 Task: Create a due date automation when advanced on, 2 days after a card is due add content with a description ending with resume at 11:00 AM.
Action: Mouse moved to (1295, 89)
Screenshot: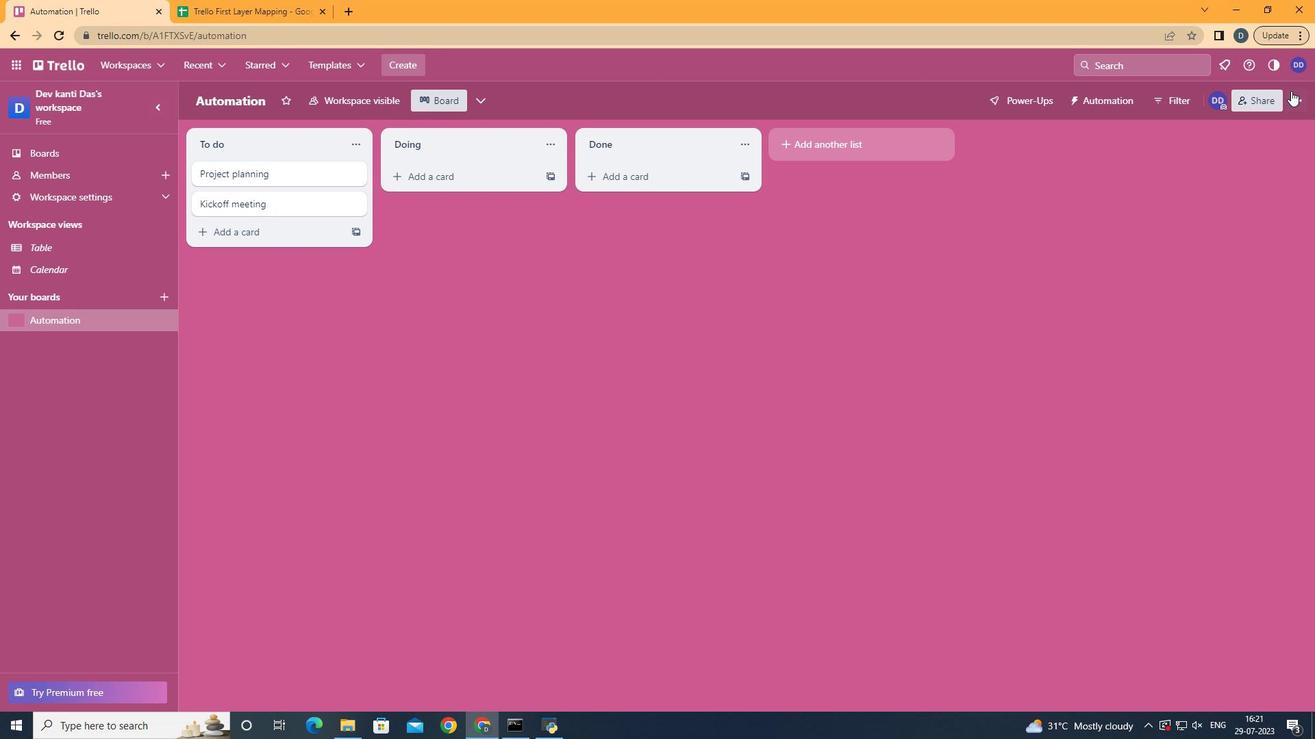 
Action: Mouse pressed left at (1295, 89)
Screenshot: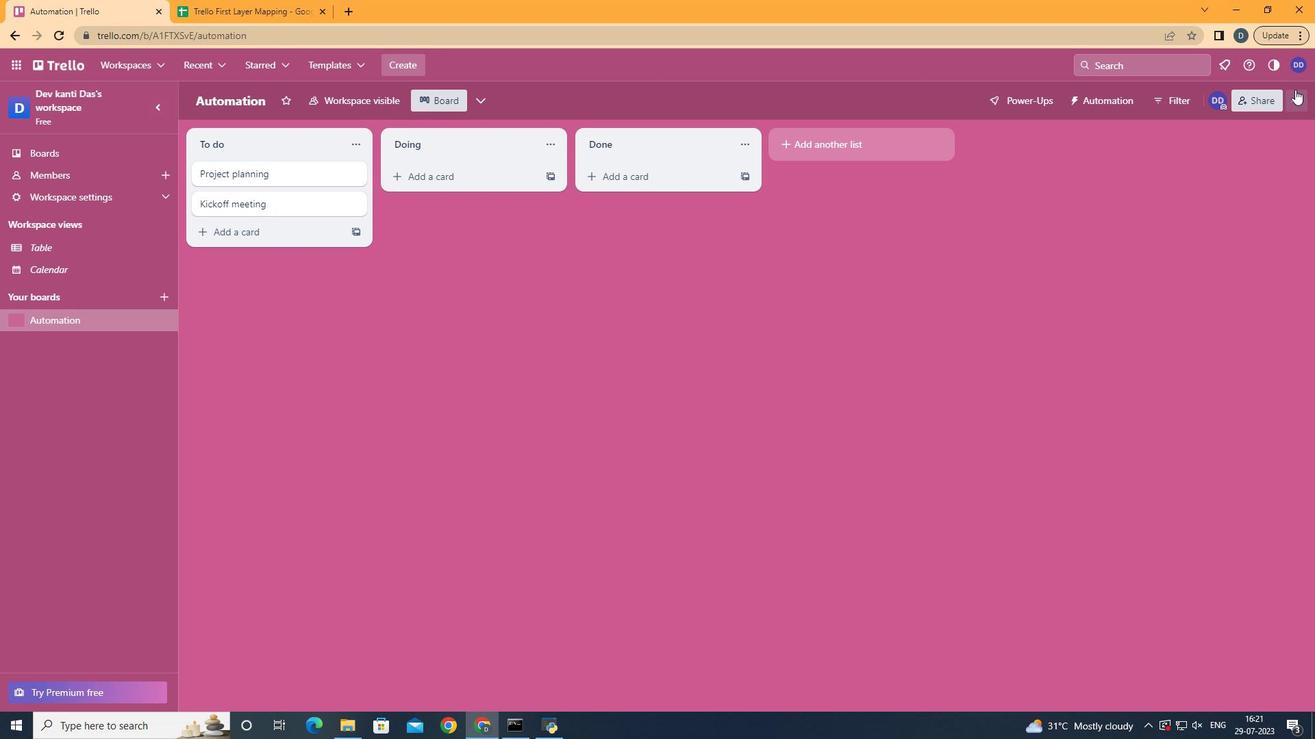 
Action: Mouse moved to (1239, 269)
Screenshot: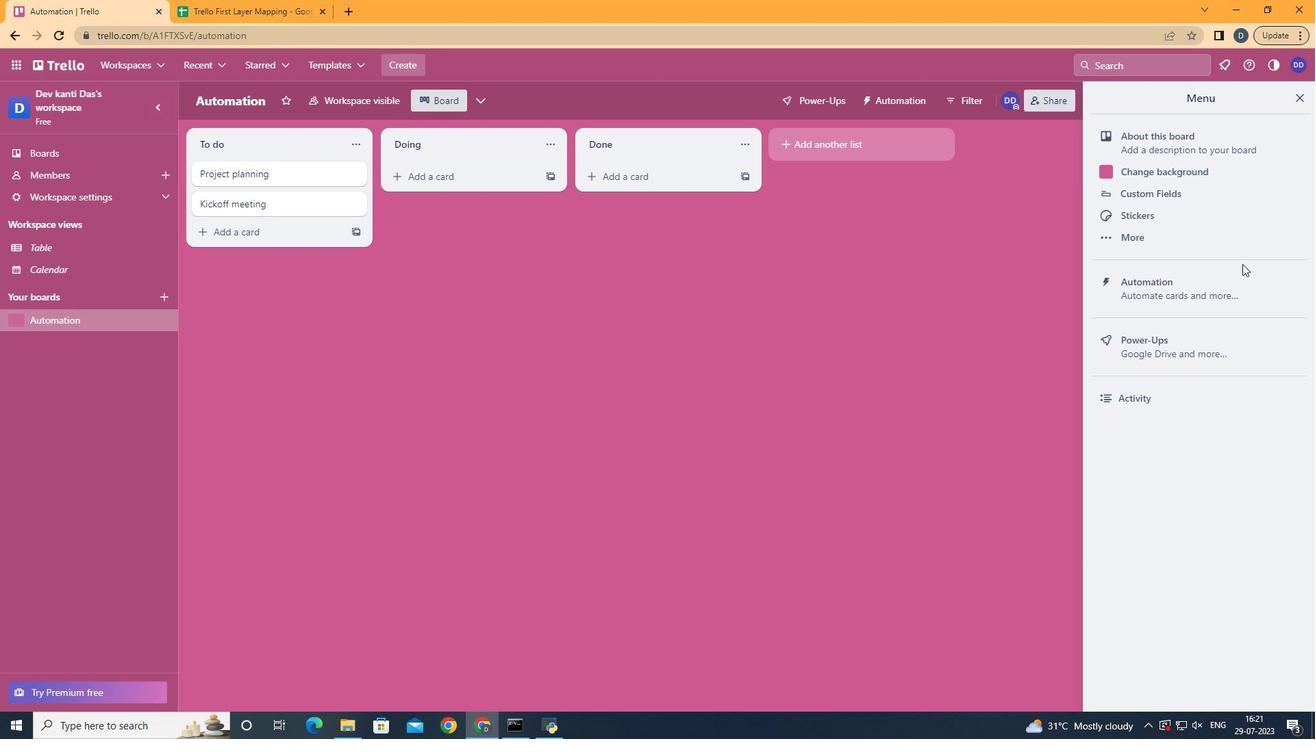 
Action: Mouse pressed left at (1239, 269)
Screenshot: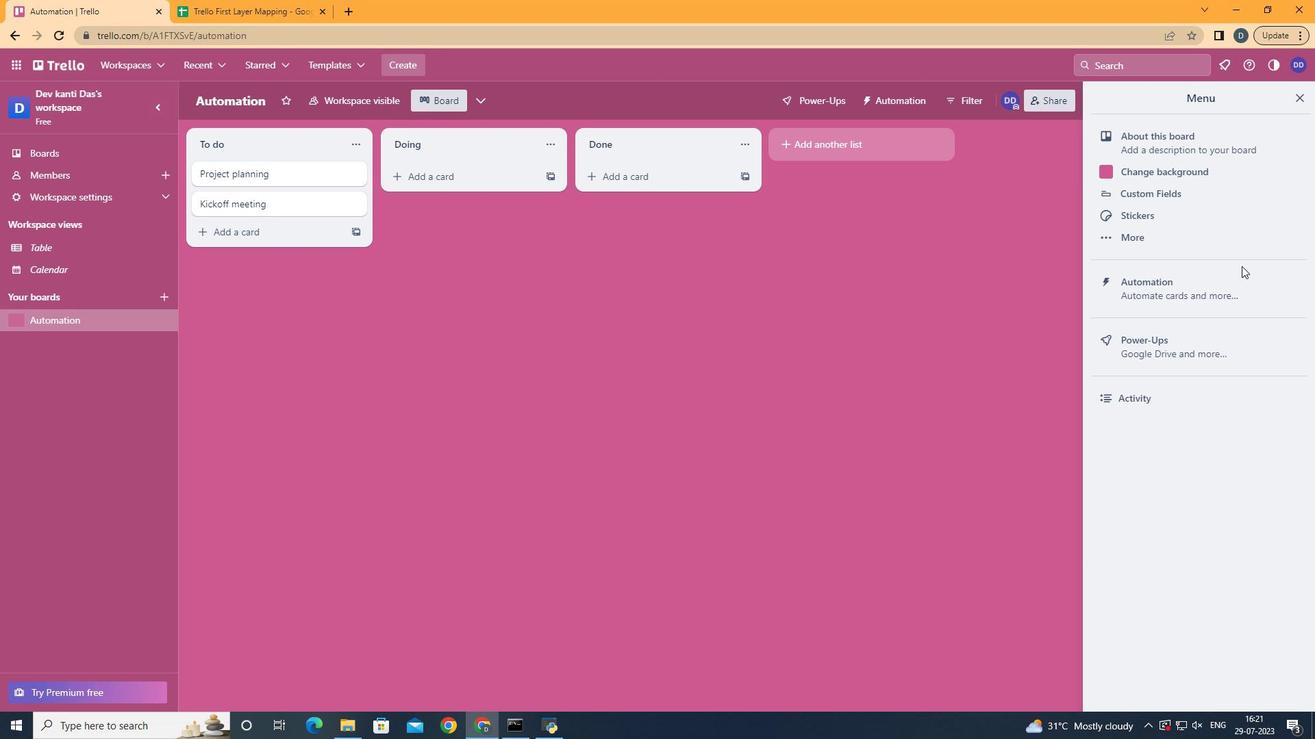 
Action: Mouse moved to (1236, 273)
Screenshot: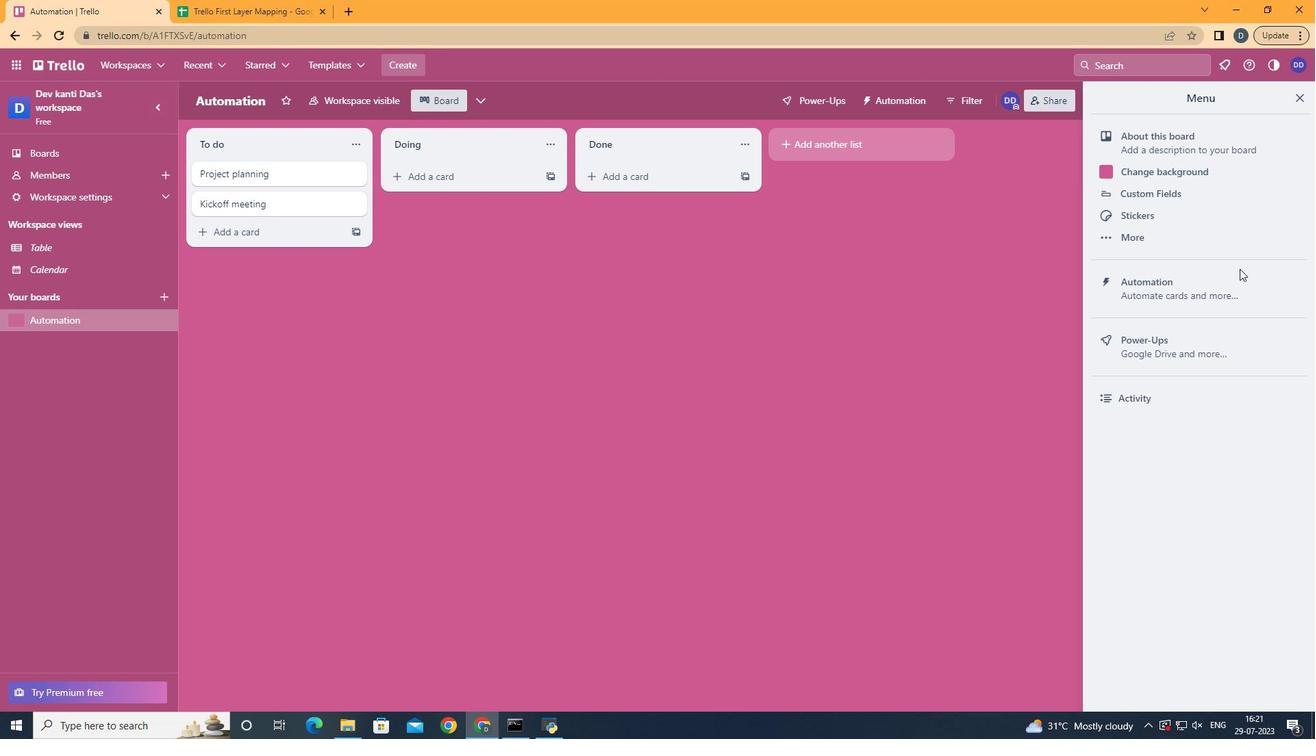 
Action: Mouse pressed left at (1236, 273)
Screenshot: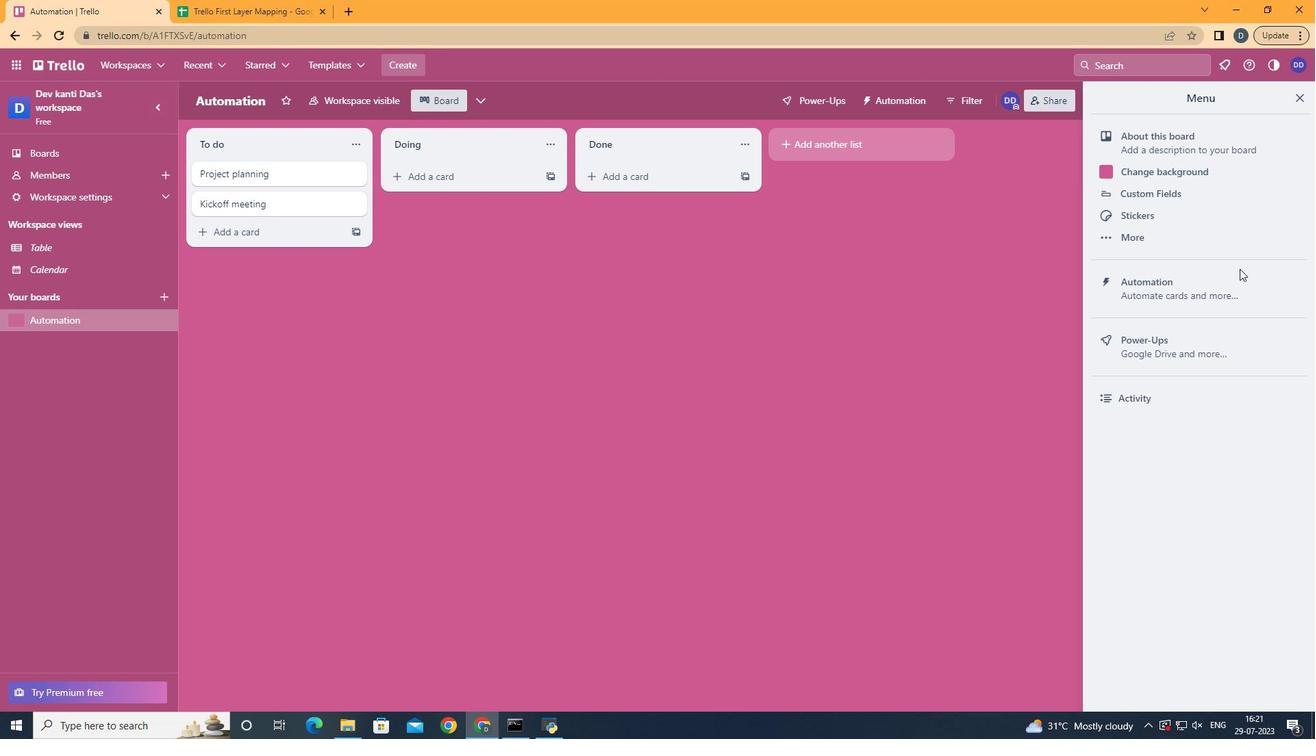 
Action: Mouse moved to (261, 271)
Screenshot: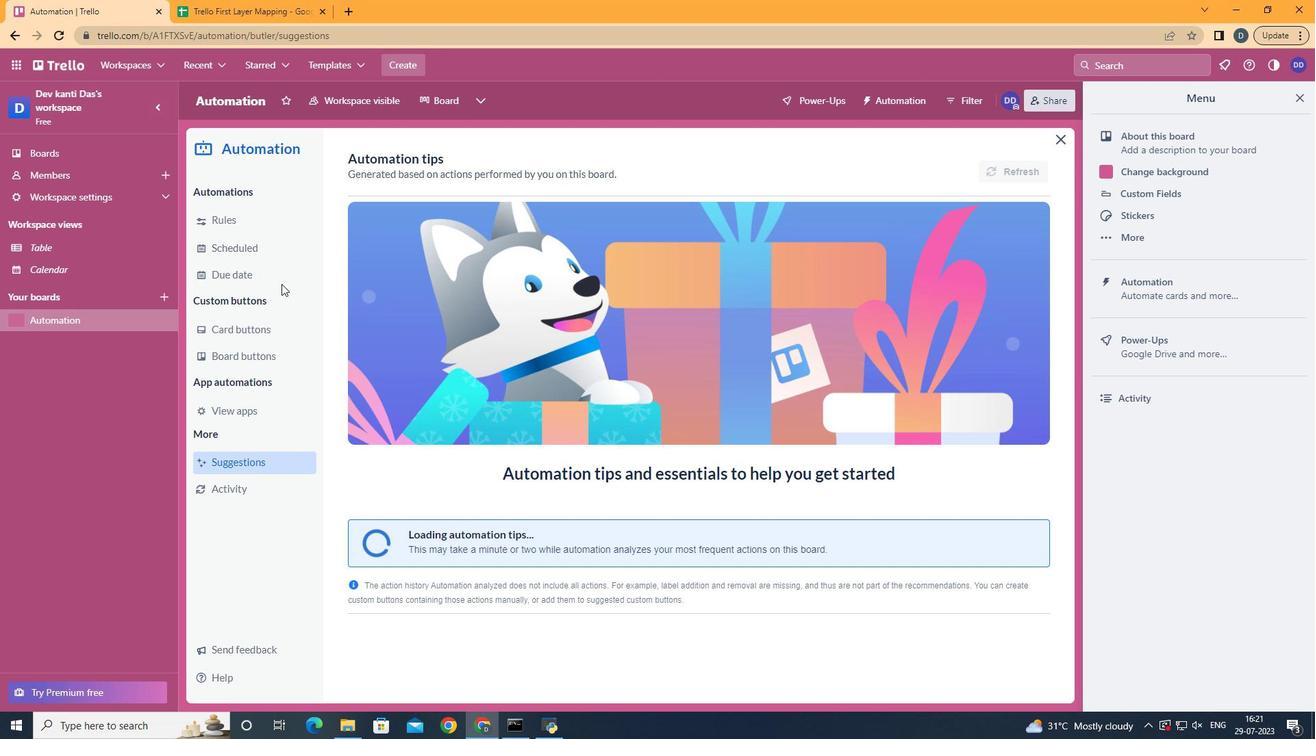 
Action: Mouse pressed left at (261, 271)
Screenshot: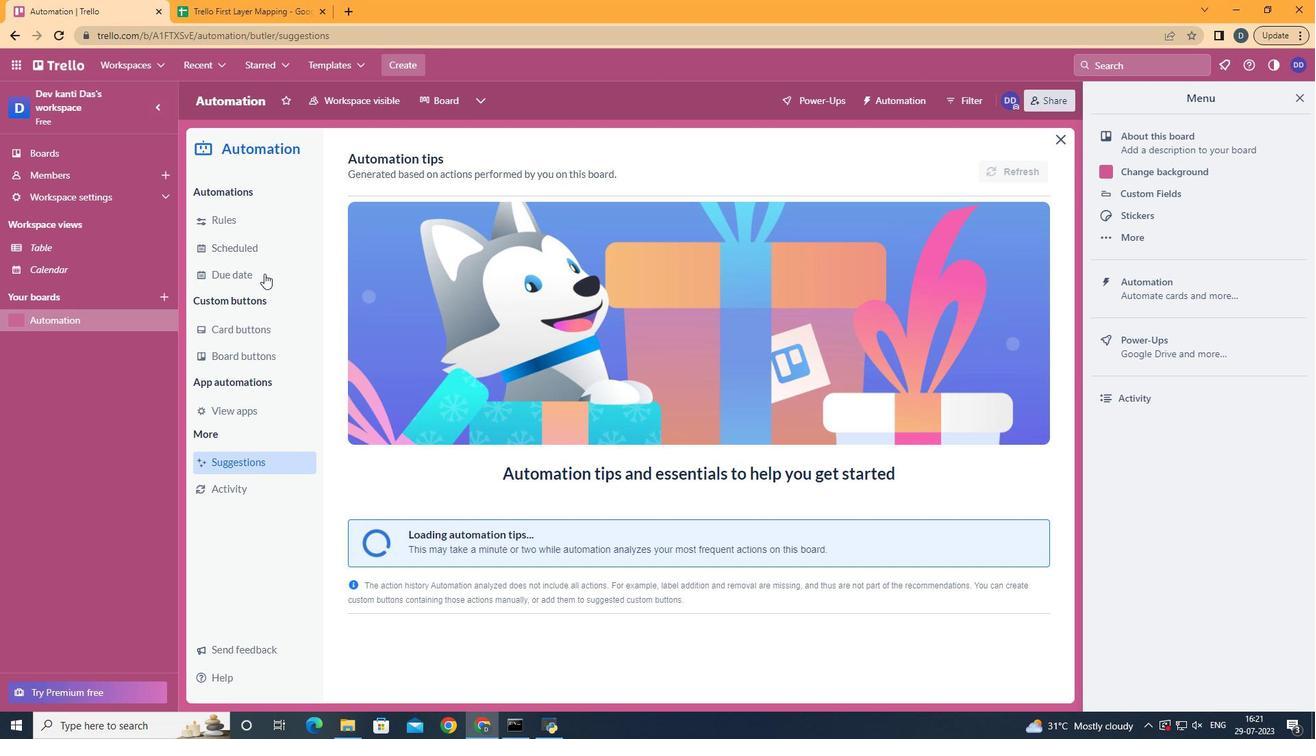 
Action: Mouse moved to (947, 163)
Screenshot: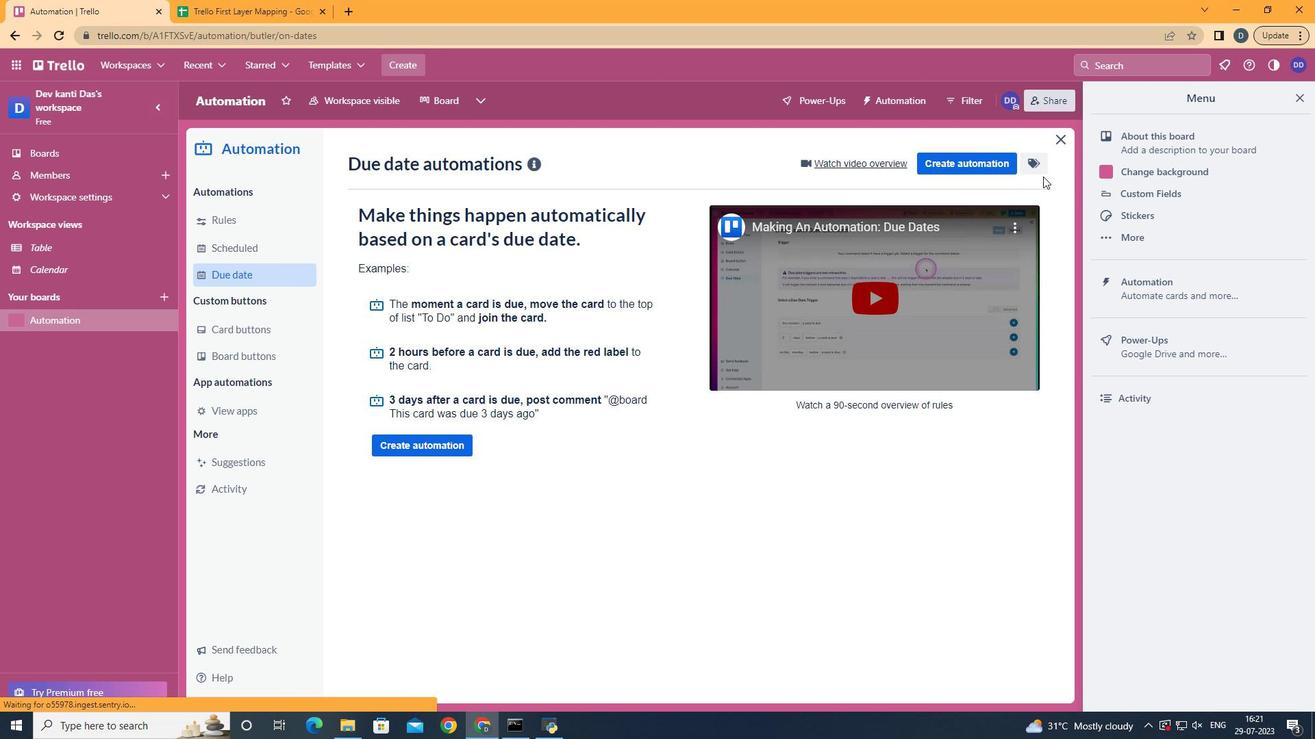 
Action: Mouse pressed left at (947, 163)
Screenshot: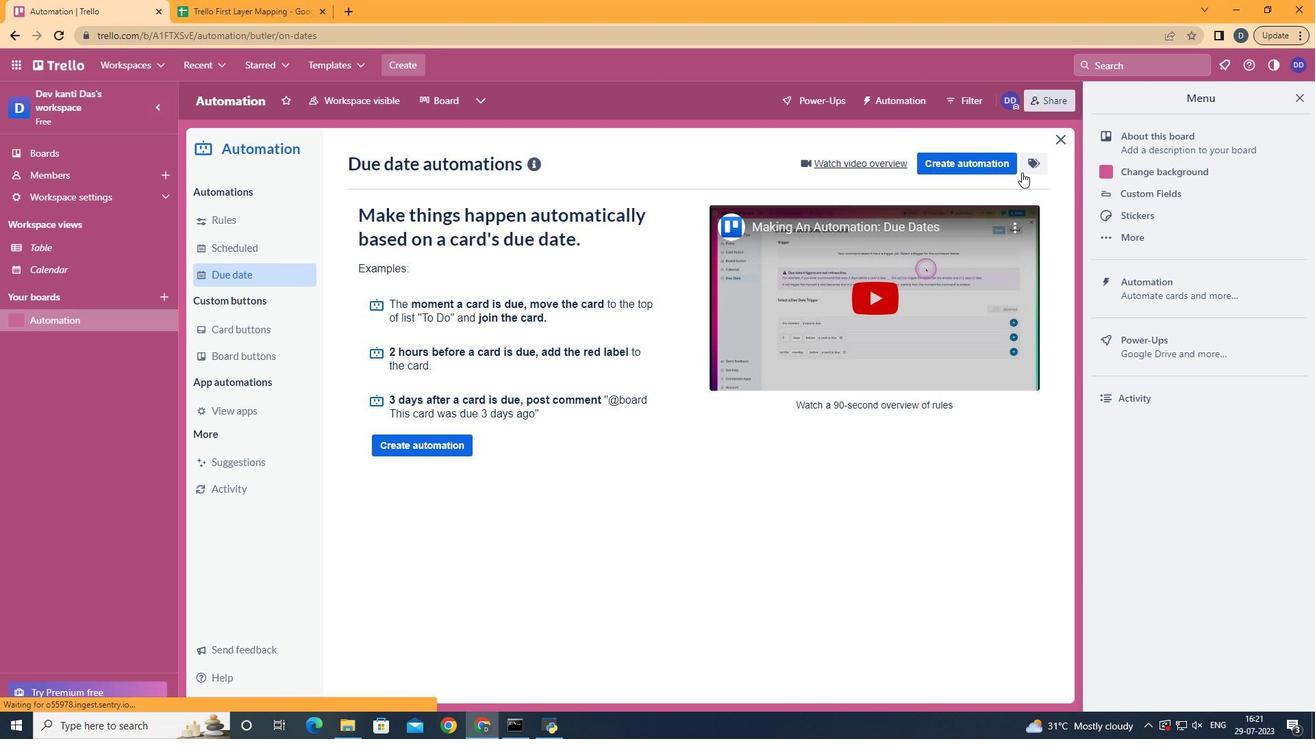 
Action: Mouse moved to (617, 297)
Screenshot: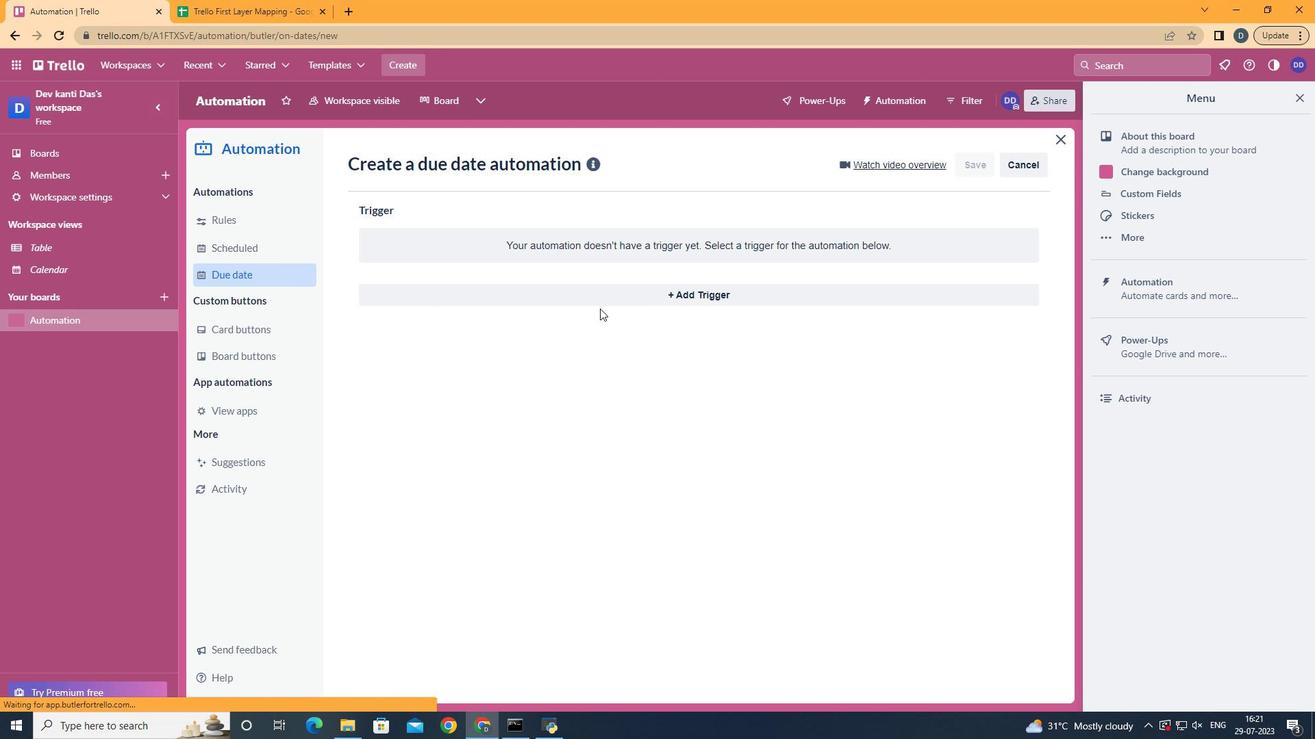 
Action: Mouse pressed left at (617, 297)
Screenshot: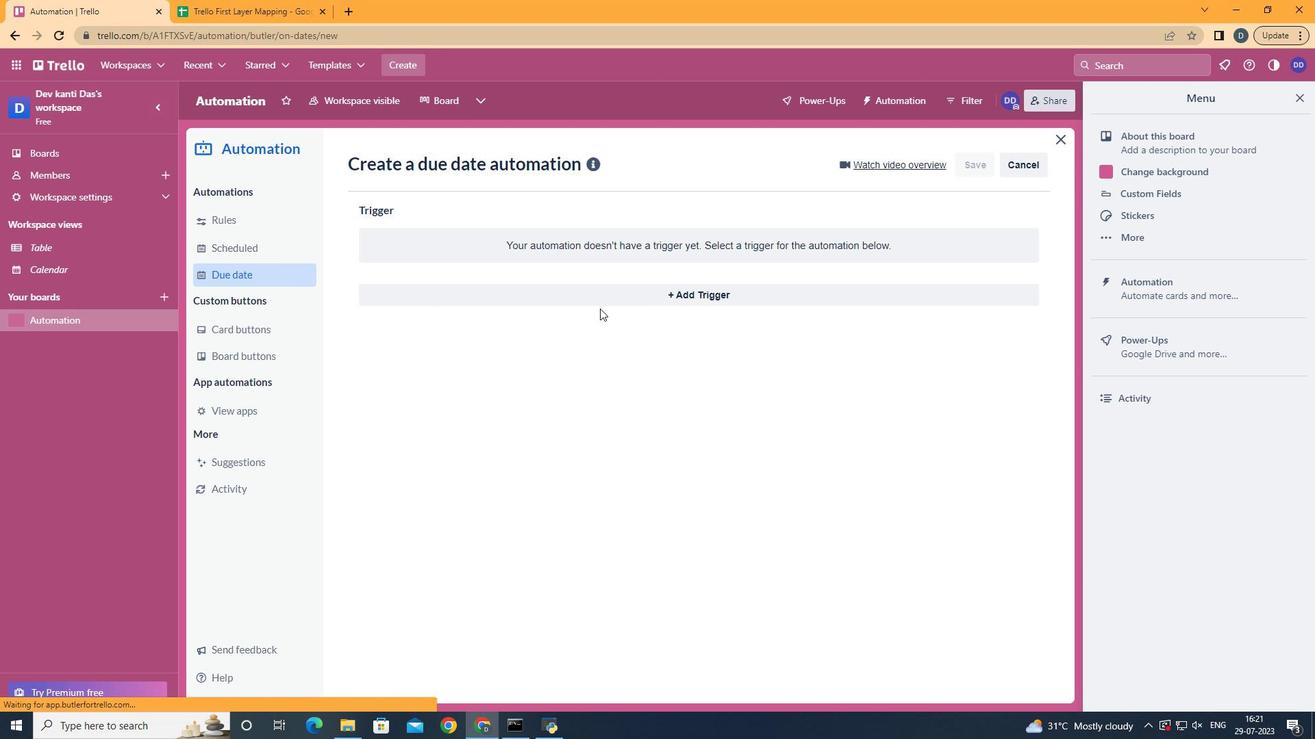 
Action: Mouse moved to (482, 552)
Screenshot: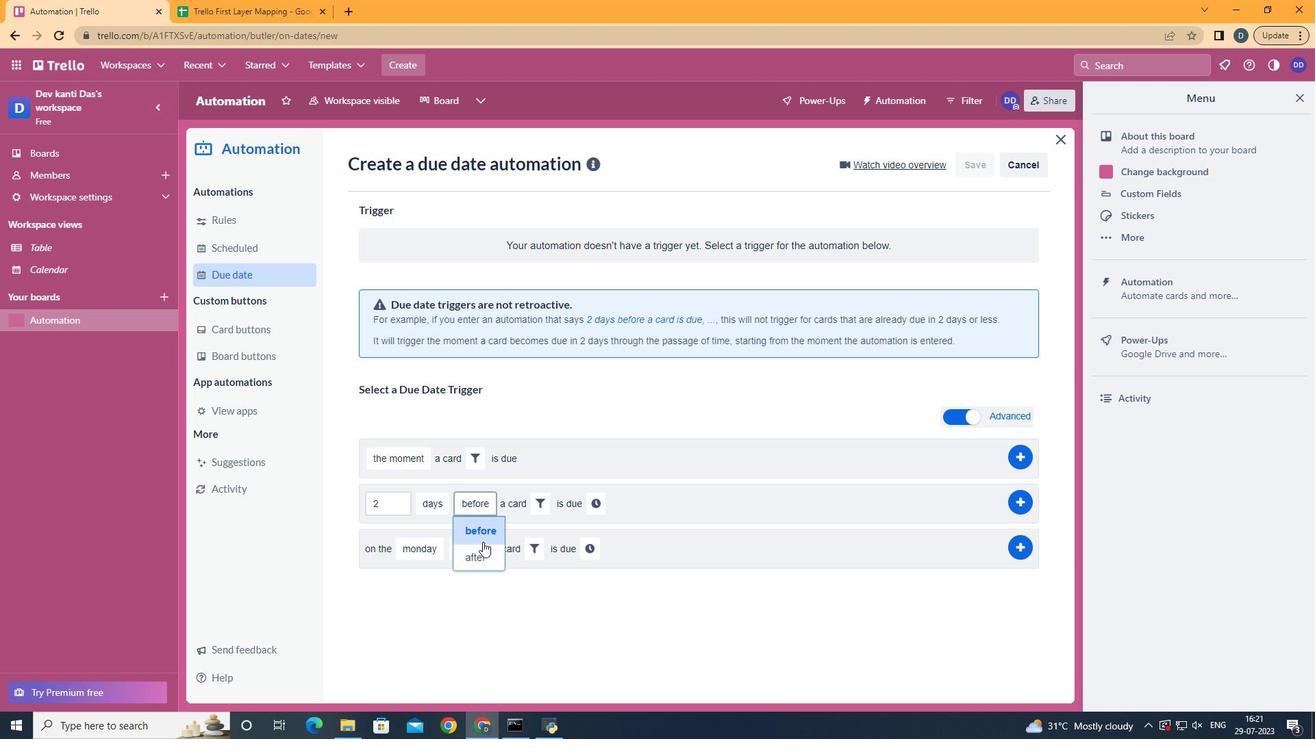
Action: Mouse pressed left at (482, 552)
Screenshot: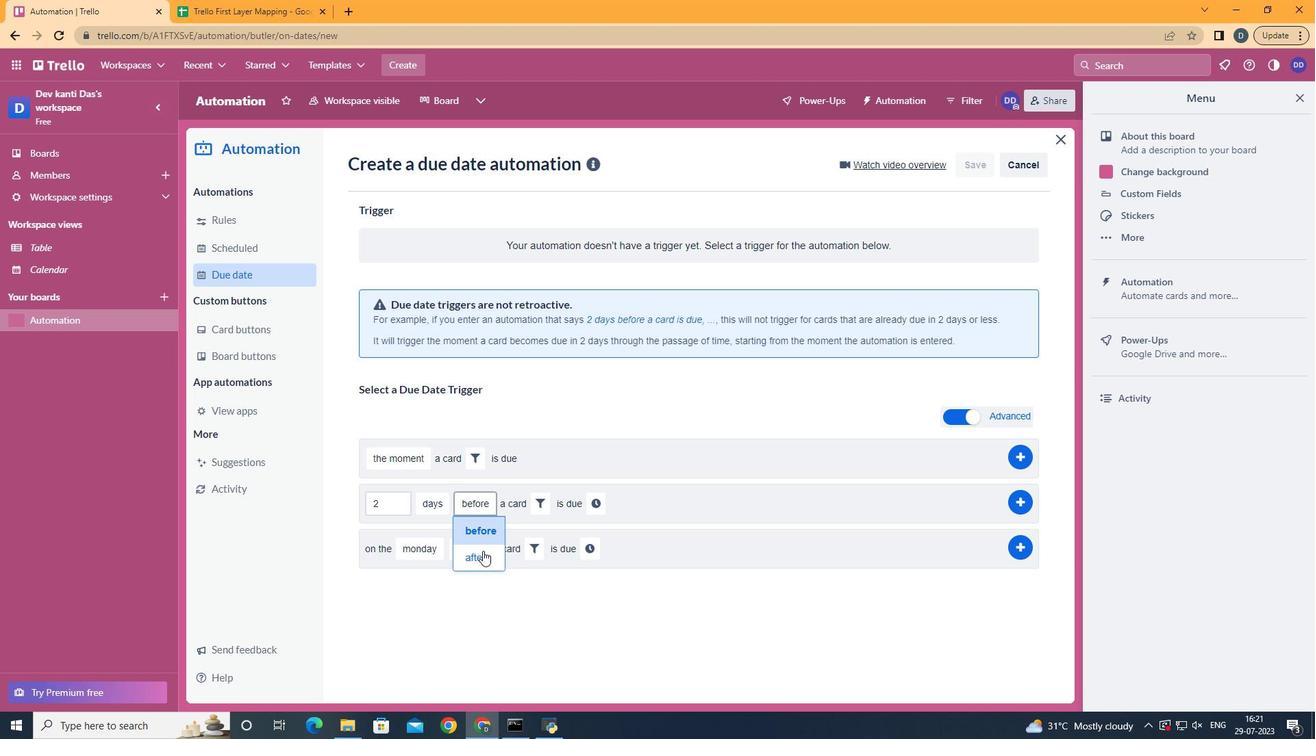 
Action: Mouse moved to (550, 492)
Screenshot: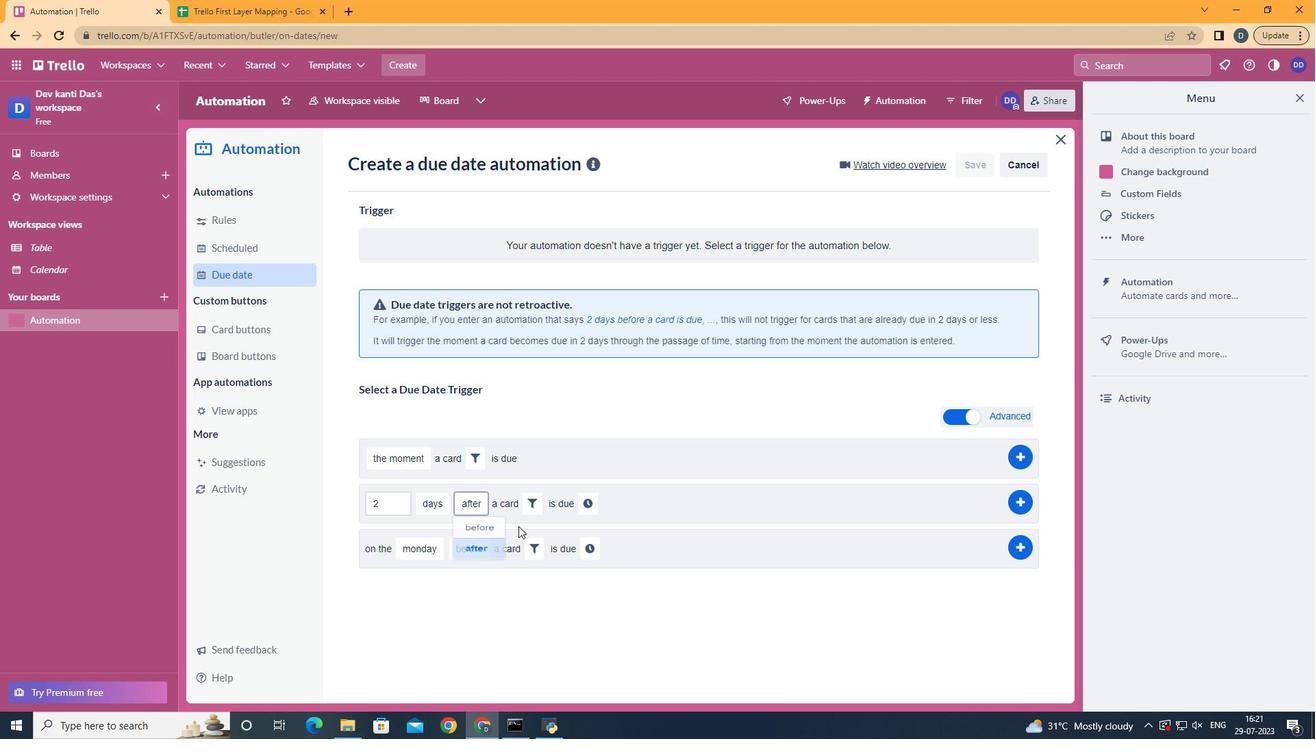 
Action: Mouse pressed left at (550, 492)
Screenshot: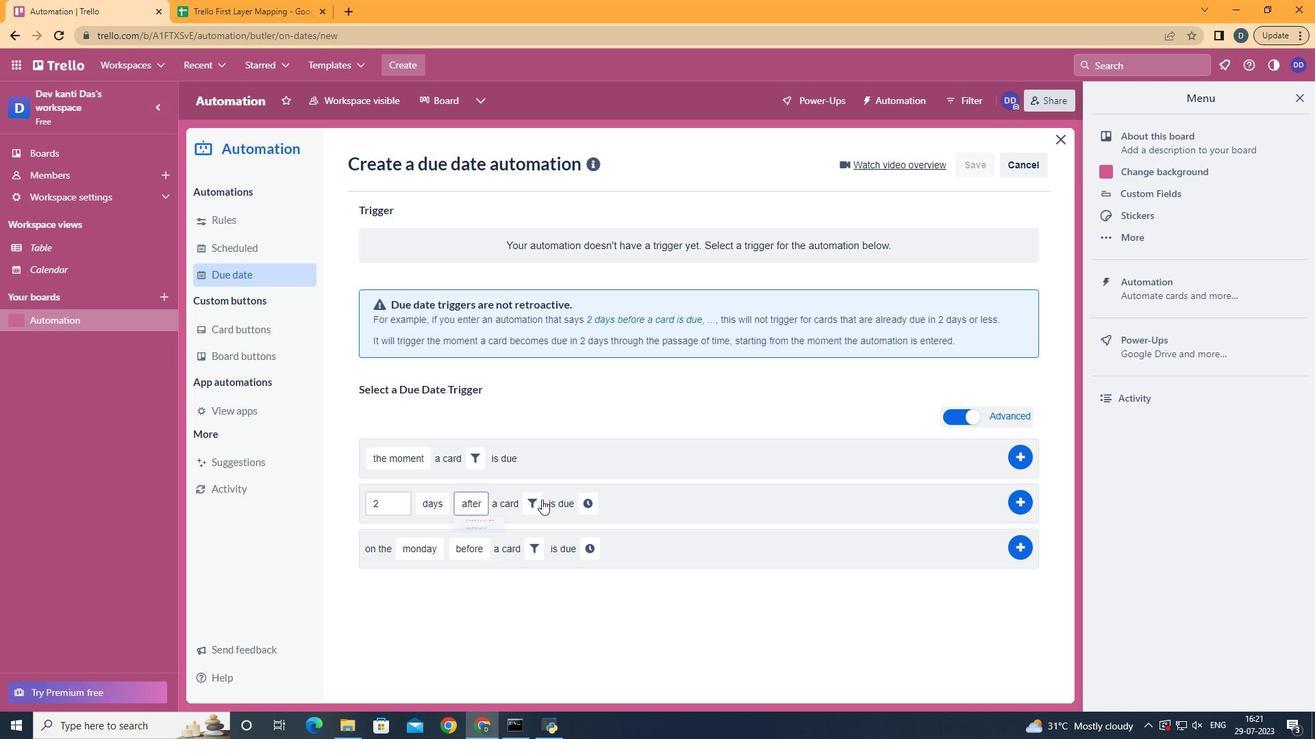 
Action: Mouse moved to (535, 499)
Screenshot: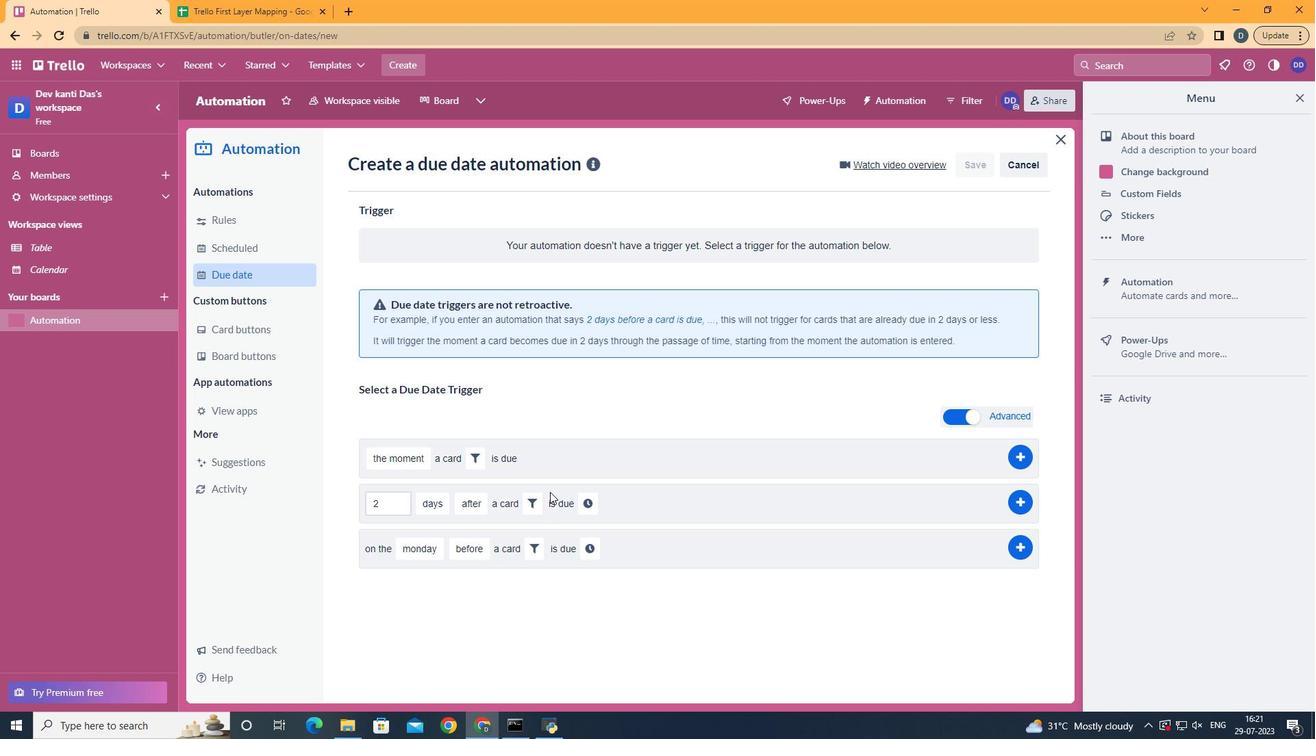 
Action: Mouse pressed left at (535, 499)
Screenshot: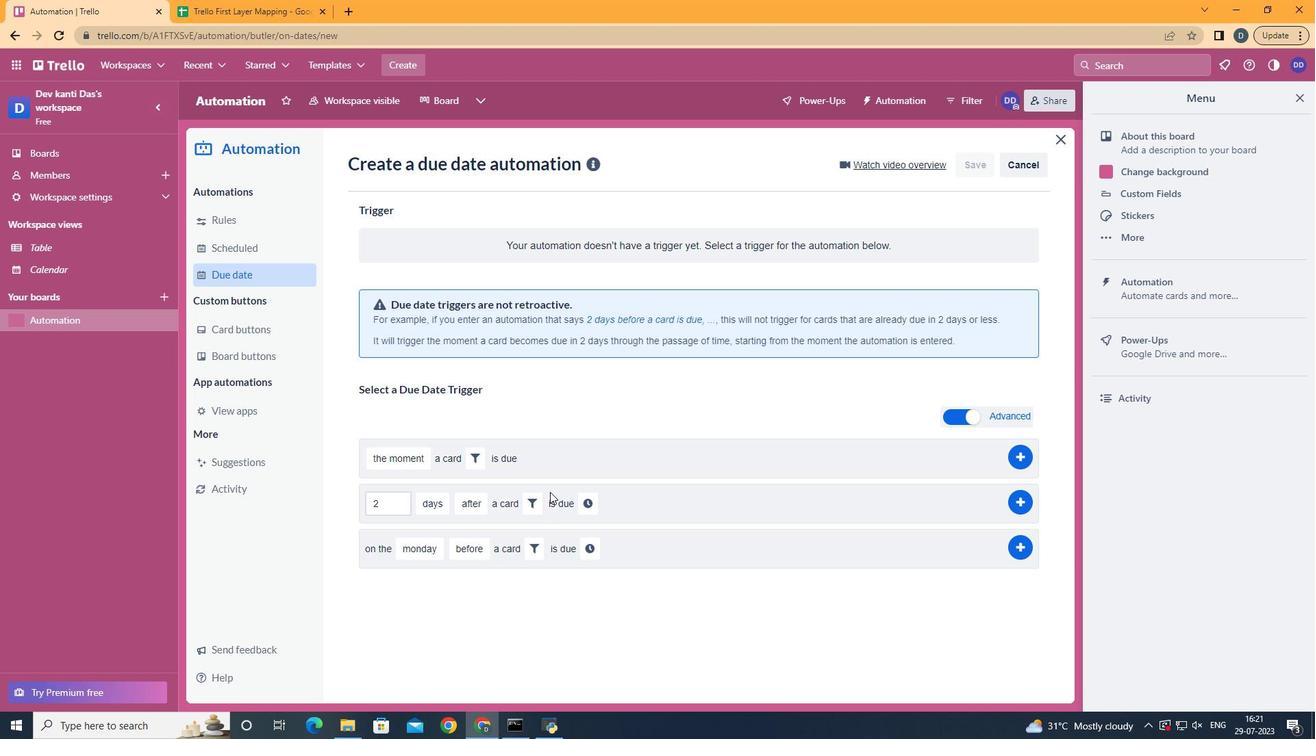 
Action: Mouse moved to (703, 553)
Screenshot: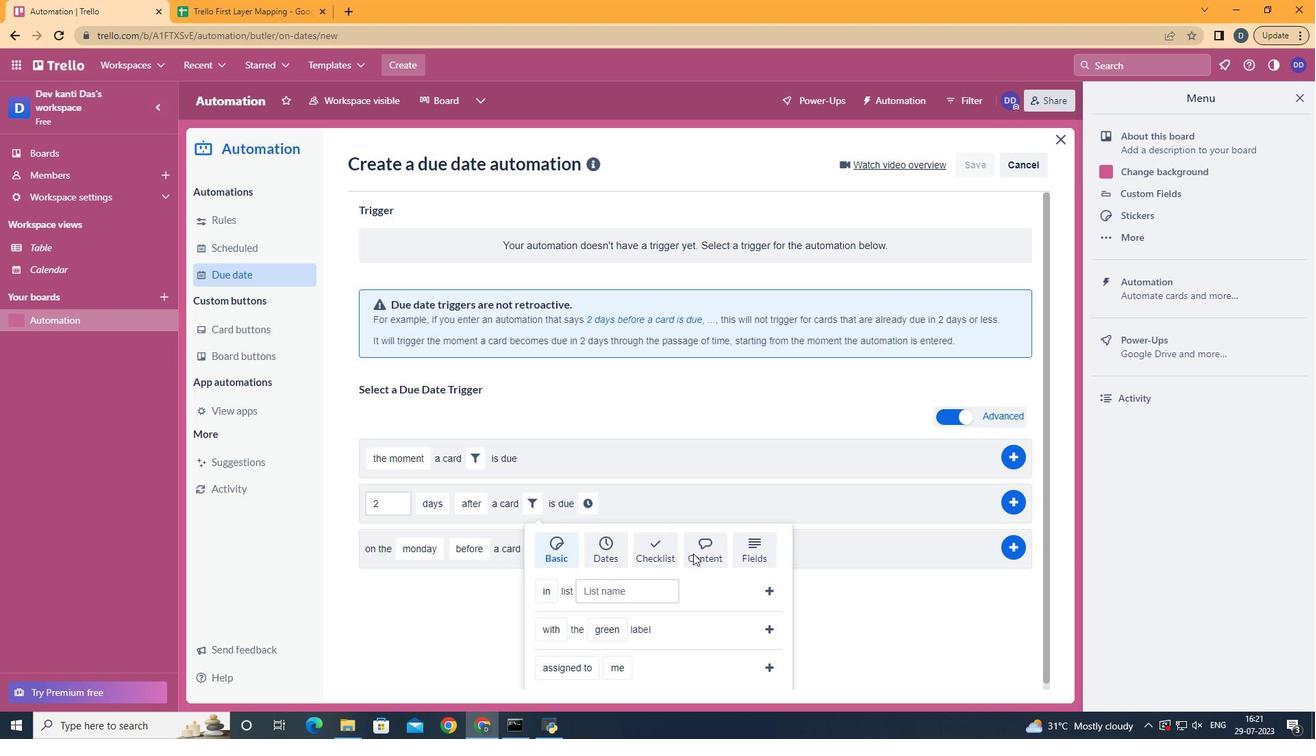 
Action: Mouse pressed left at (703, 553)
Screenshot: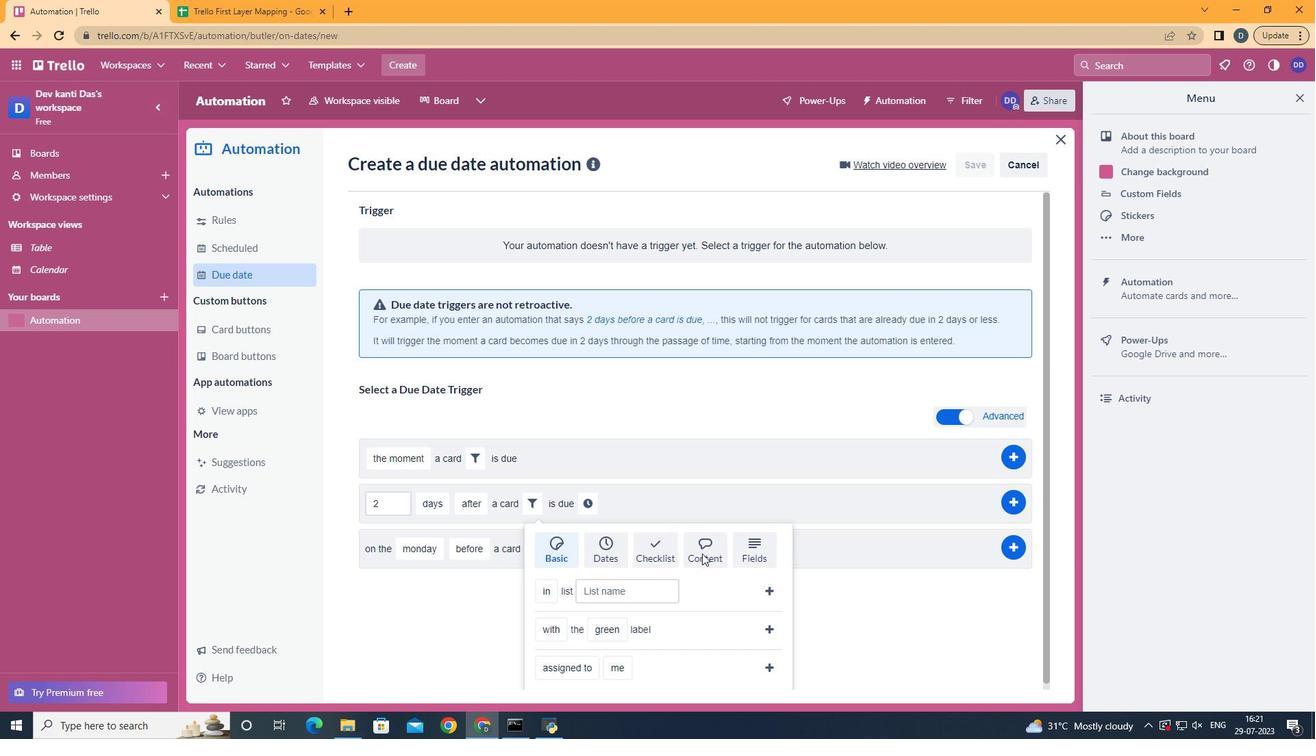 
Action: Mouse moved to (586, 634)
Screenshot: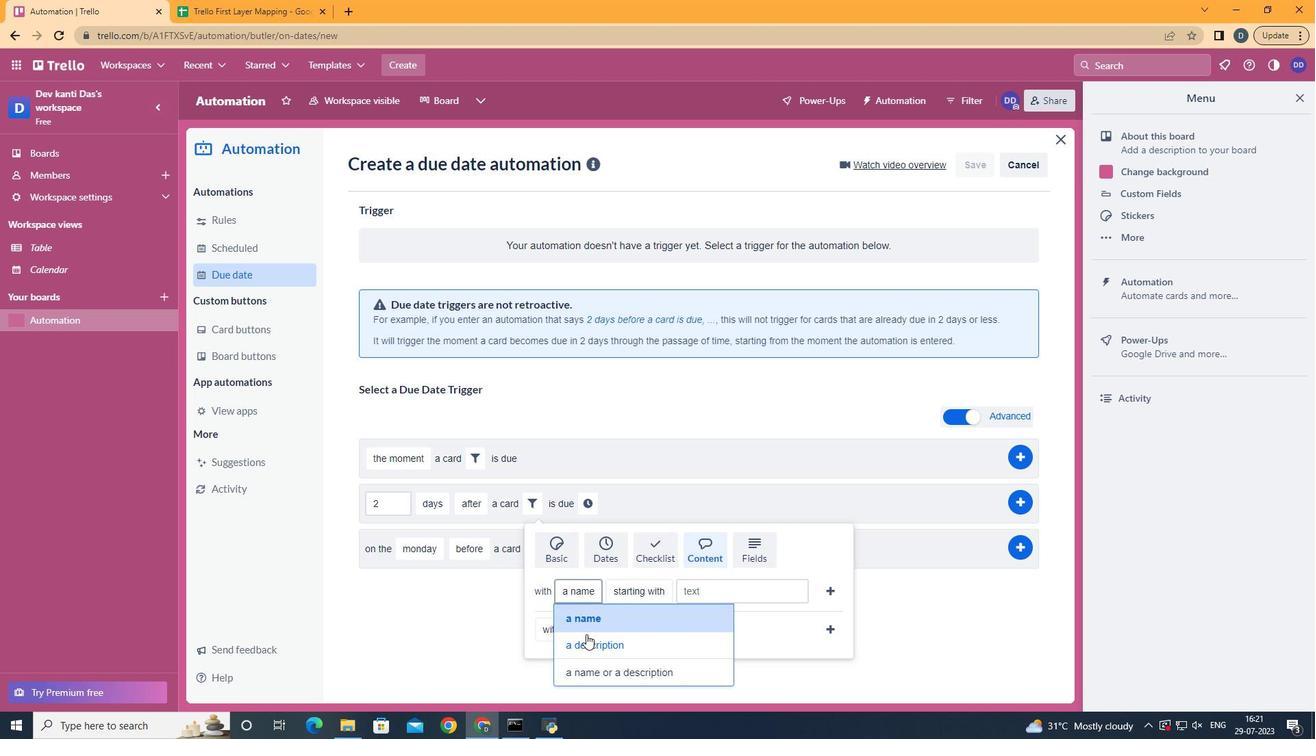 
Action: Mouse pressed left at (586, 634)
Screenshot: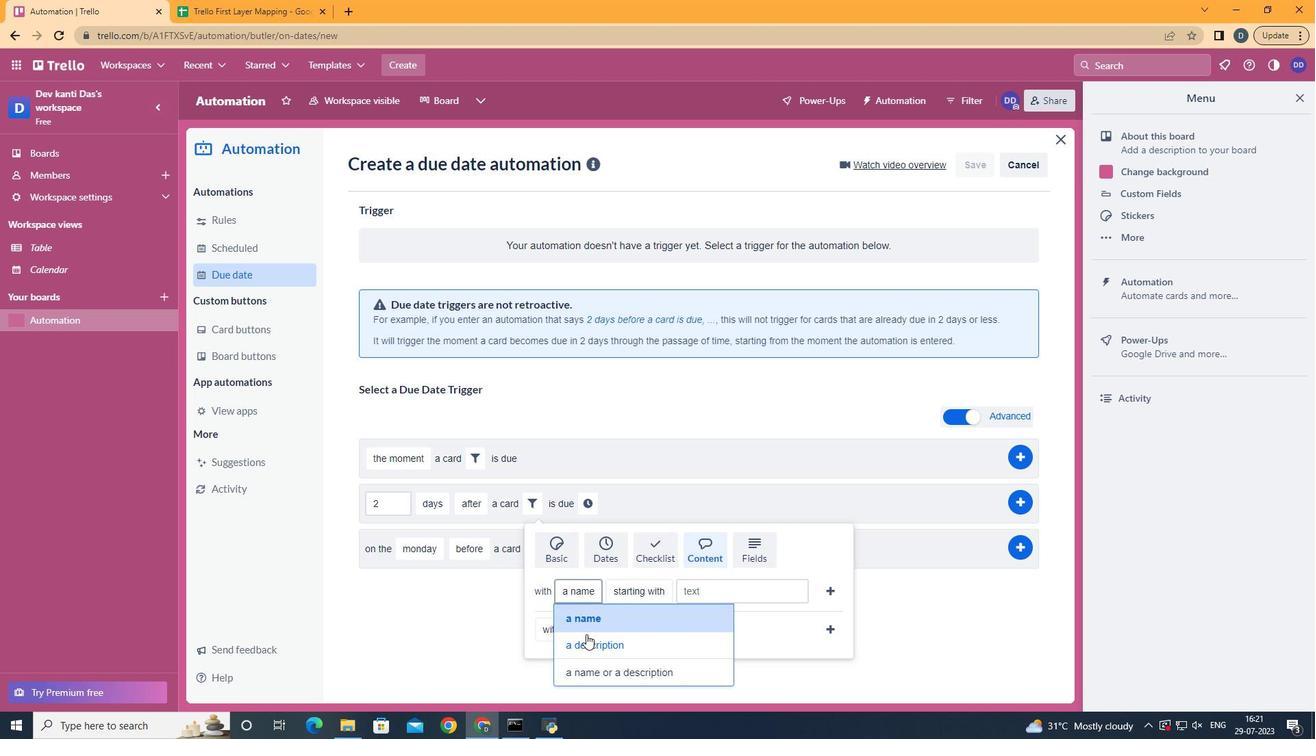 
Action: Mouse moved to (684, 456)
Screenshot: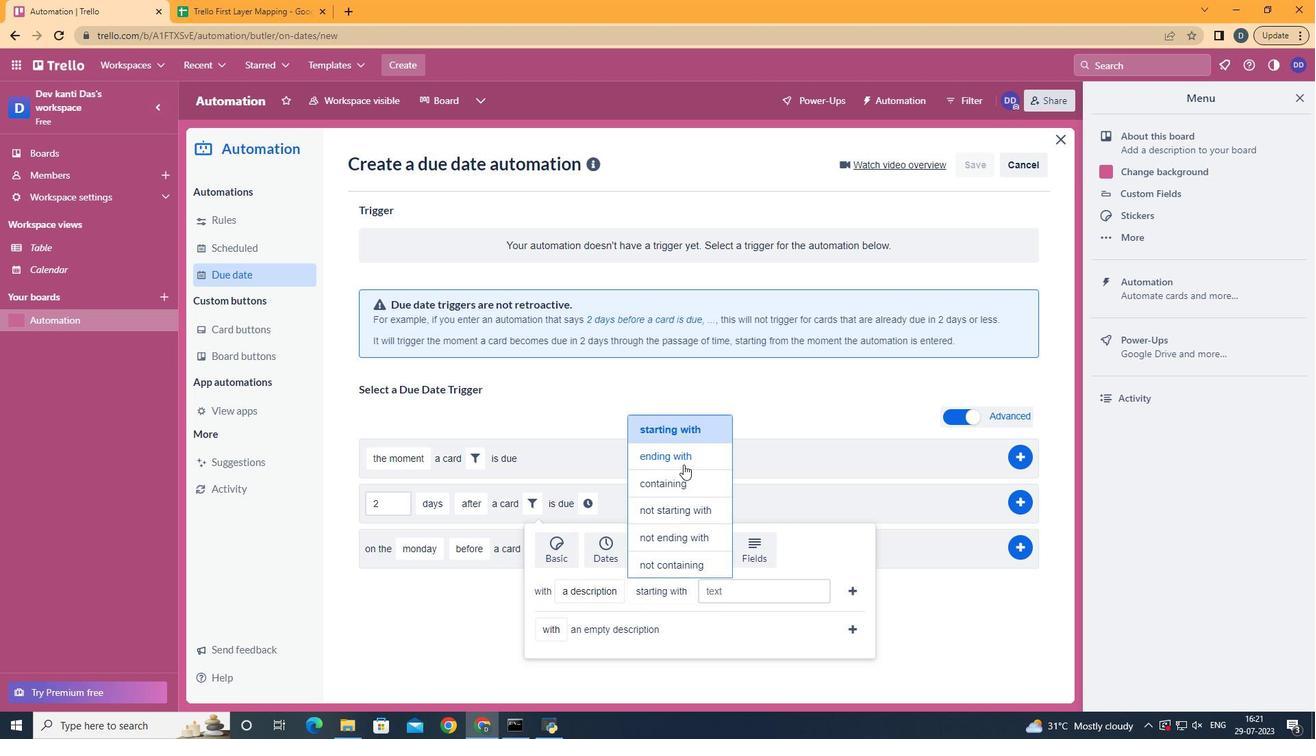 
Action: Mouse pressed left at (684, 456)
Screenshot: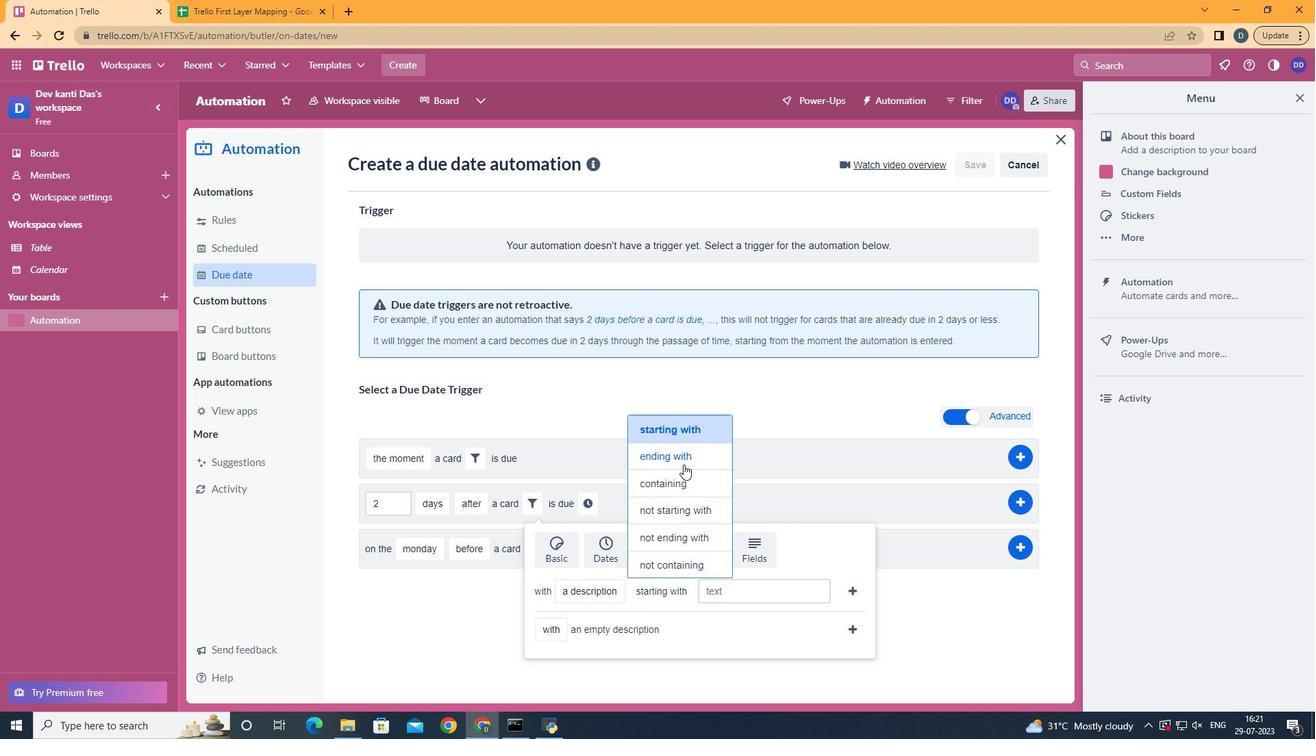 
Action: Mouse moved to (758, 592)
Screenshot: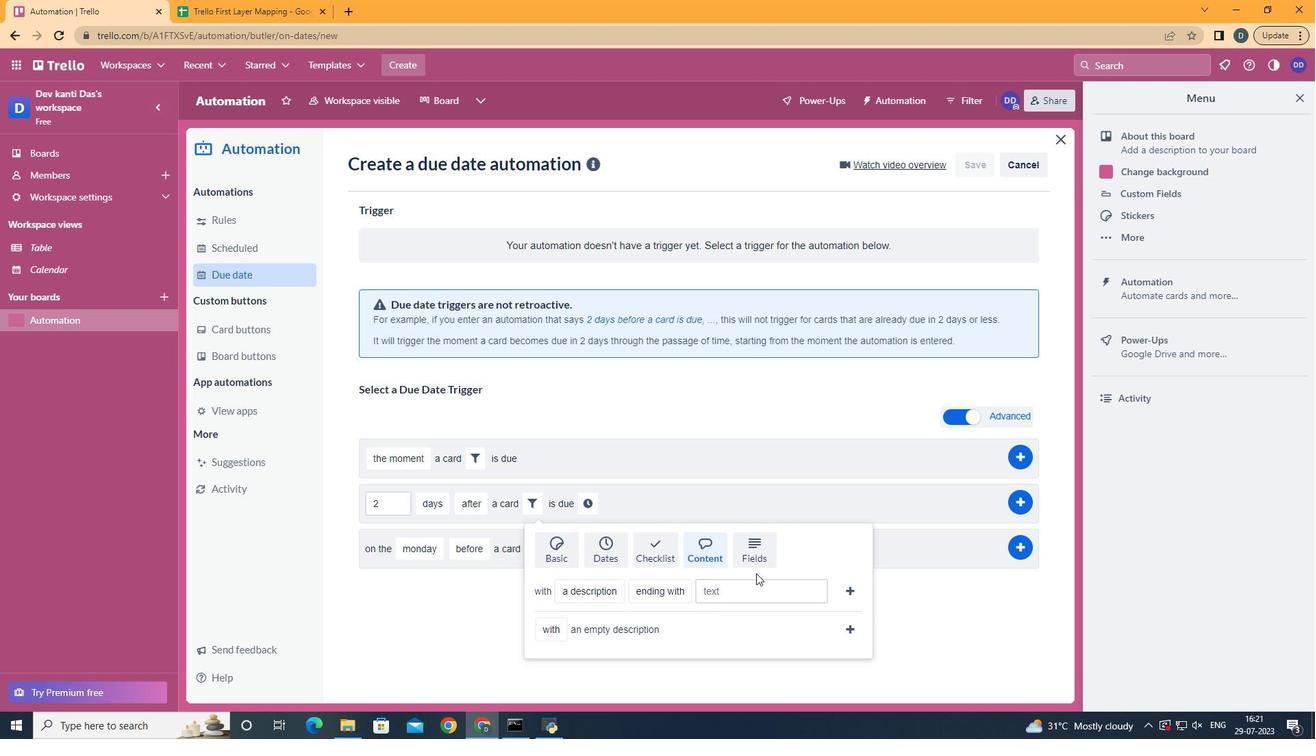 
Action: Mouse pressed left at (758, 592)
Screenshot: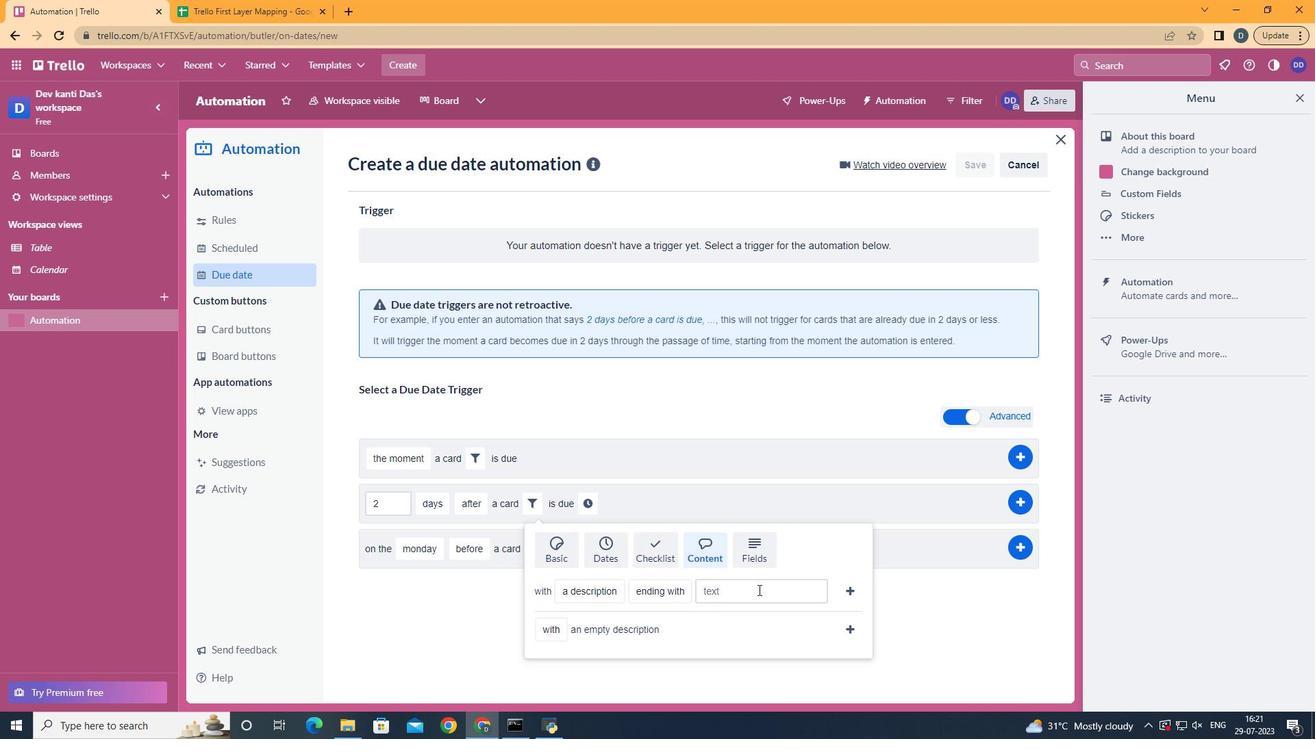 
Action: Key pressed <Key.shift>Re<Key.backspace><Key.backspace>resume
Screenshot: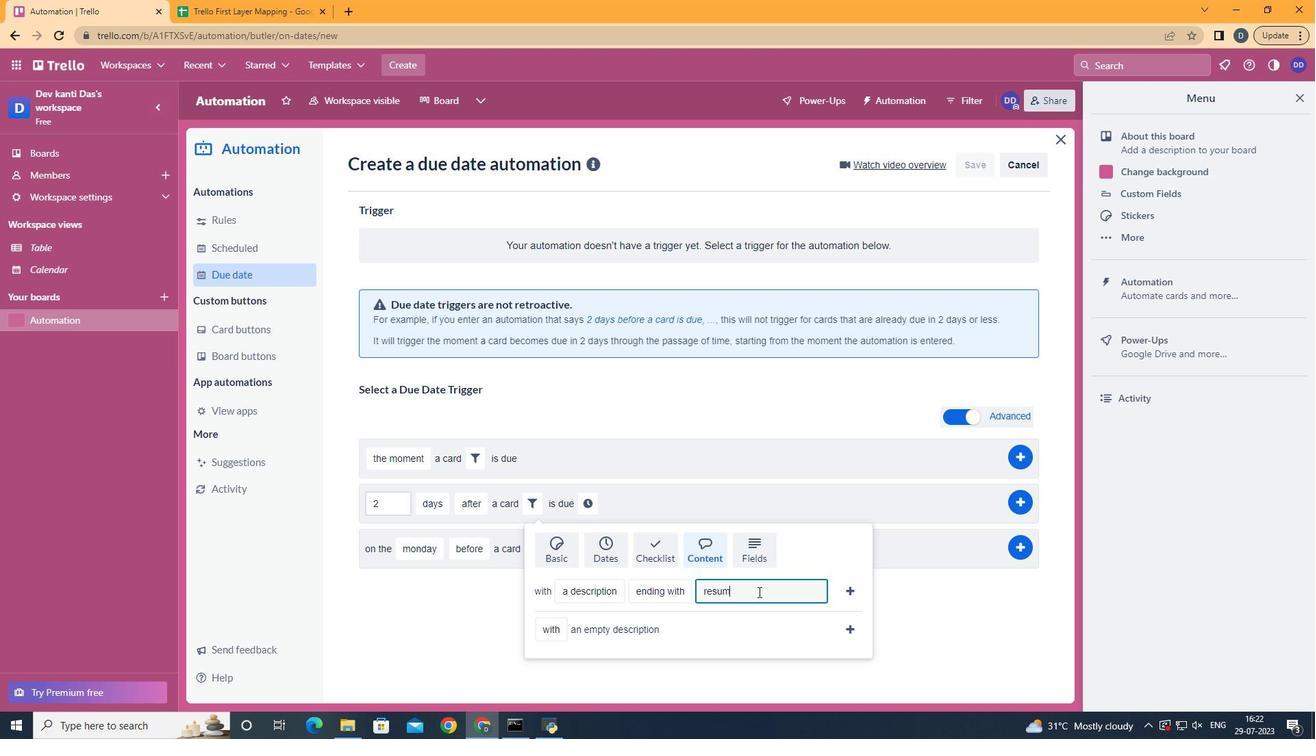 
Action: Mouse moved to (853, 591)
Screenshot: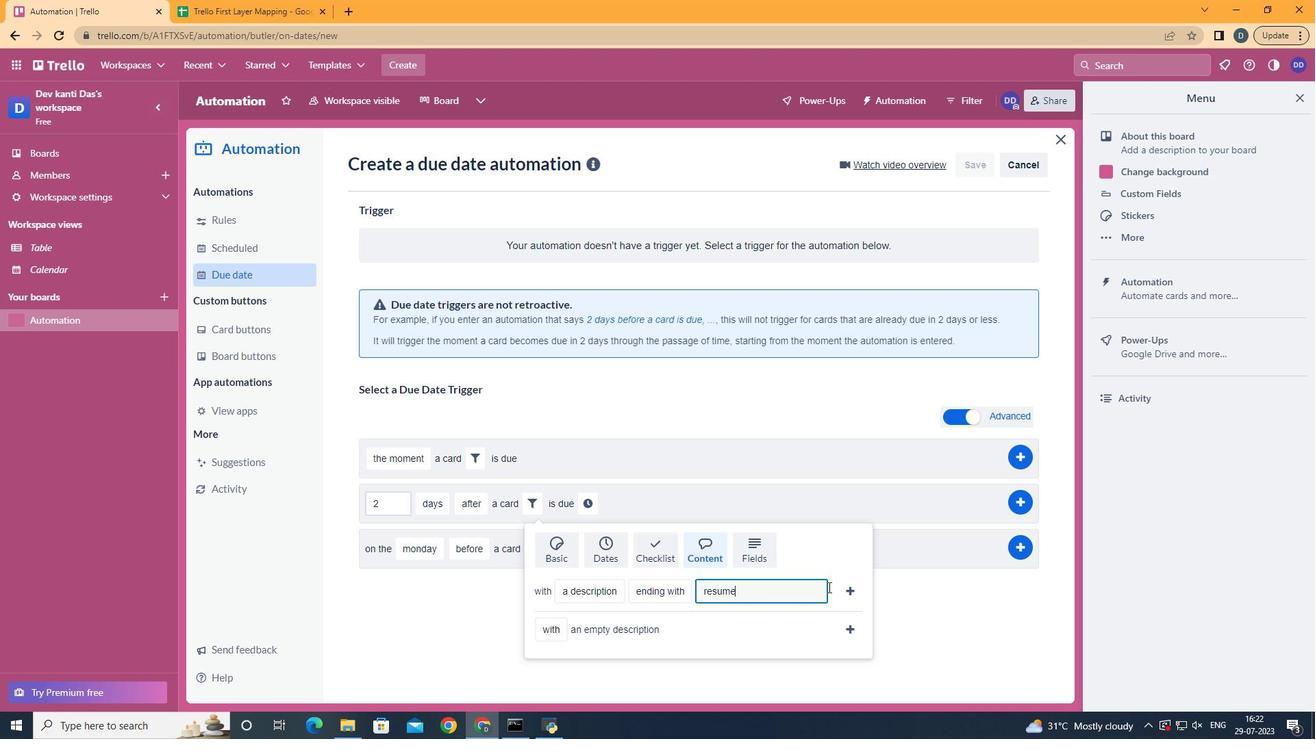 
Action: Mouse pressed left at (853, 591)
Screenshot: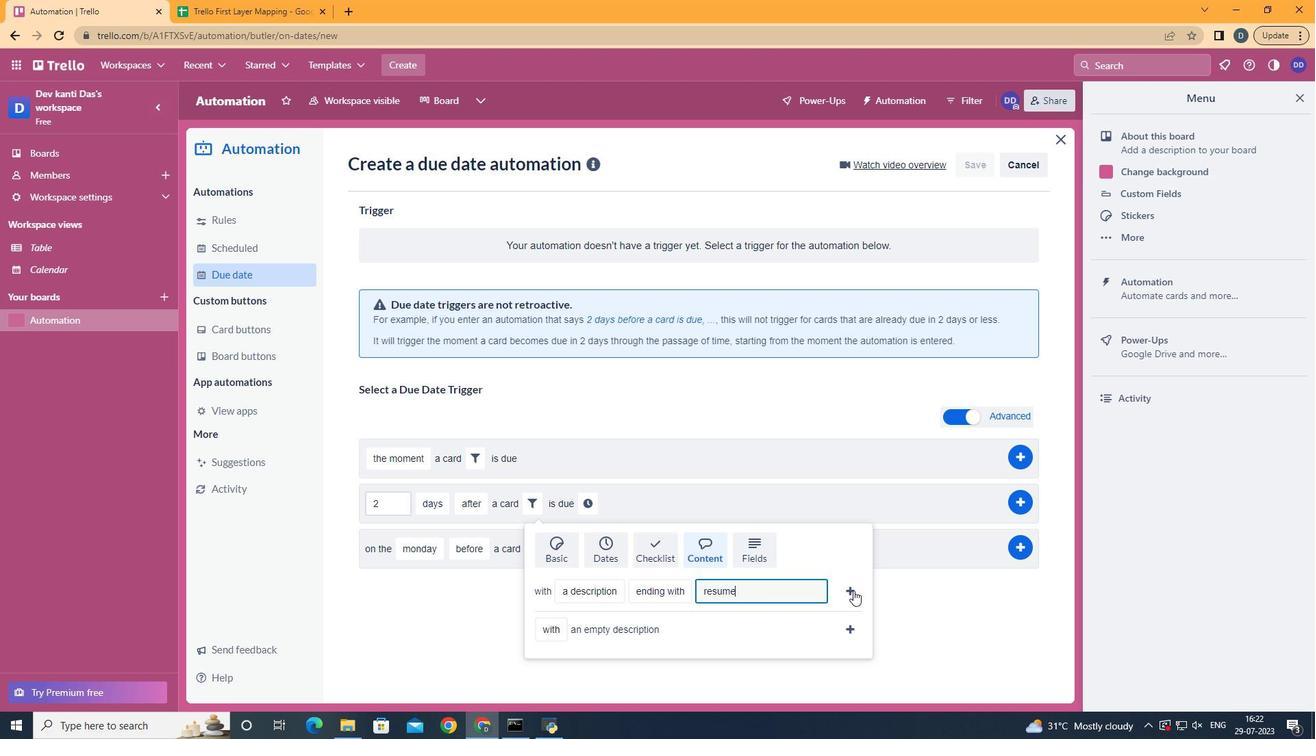 
Action: Mouse moved to (784, 505)
Screenshot: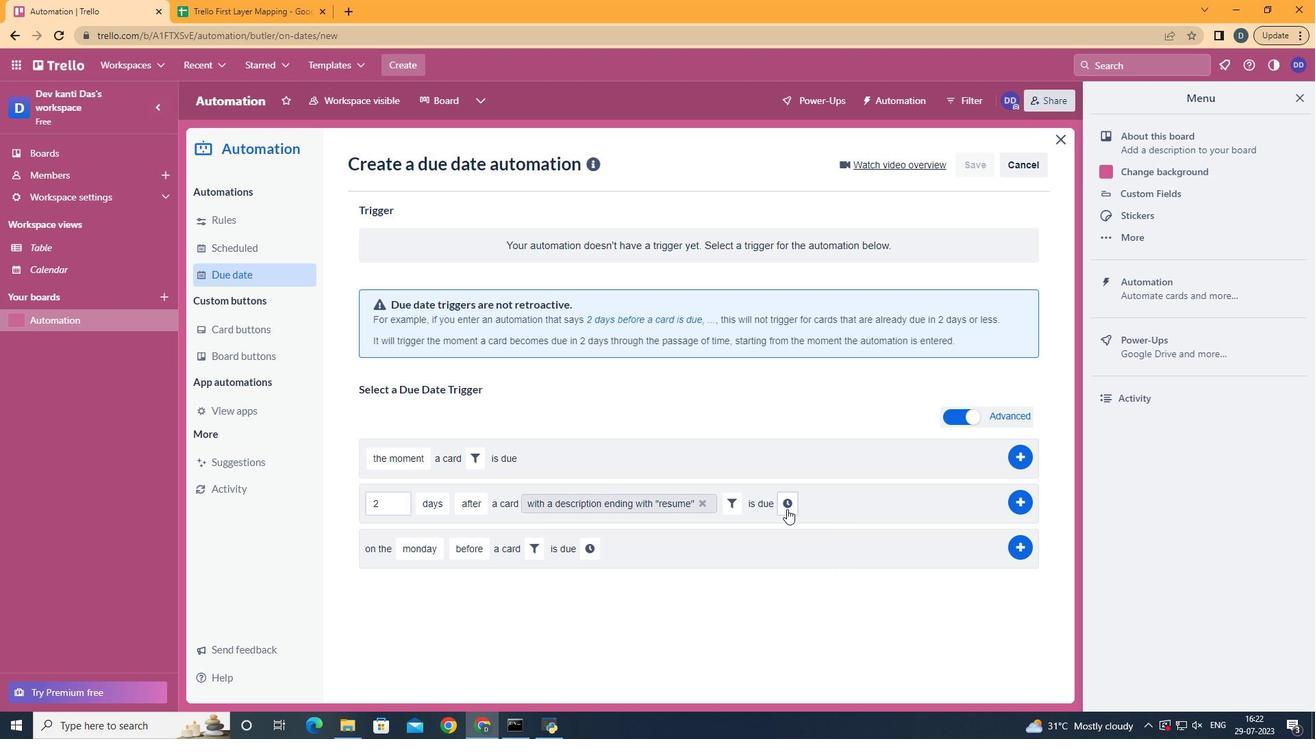 
Action: Mouse pressed left at (784, 505)
Screenshot: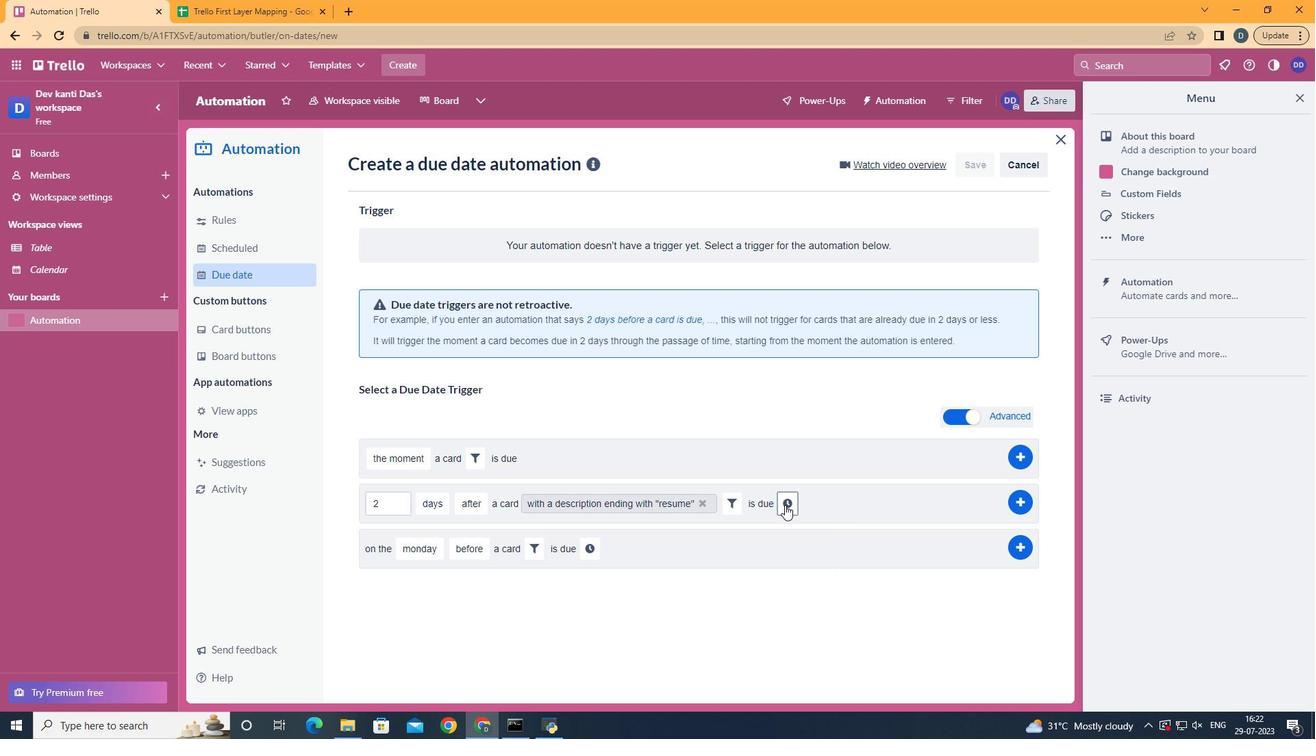
Action: Mouse moved to (821, 510)
Screenshot: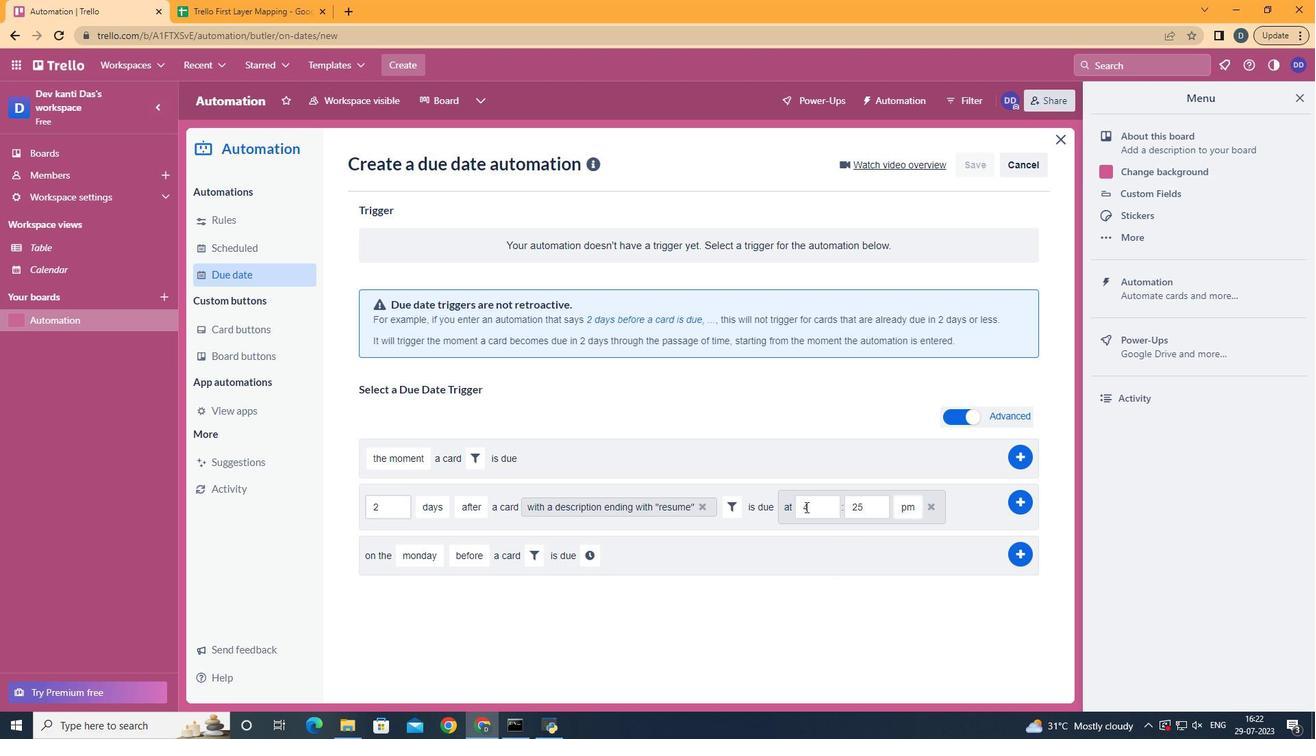
Action: Mouse pressed left at (821, 510)
Screenshot: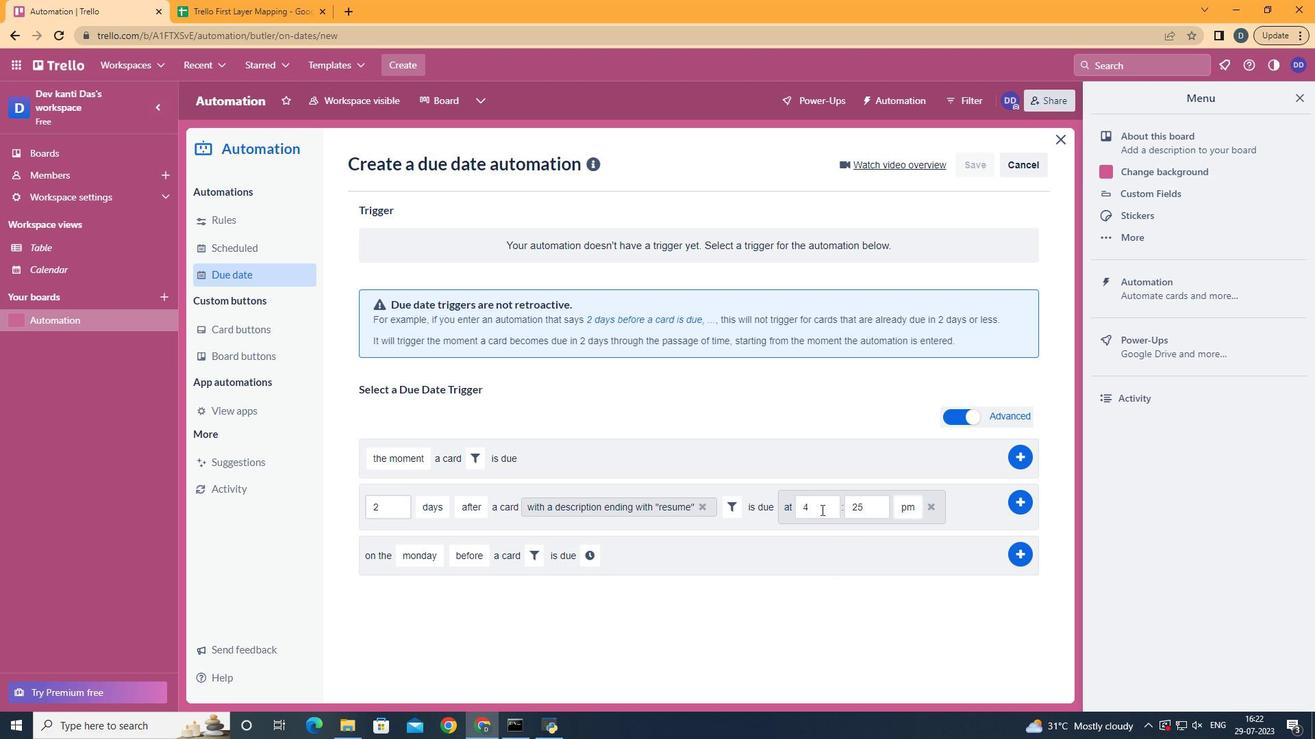 
Action: Key pressed <Key.backspace>11
Screenshot: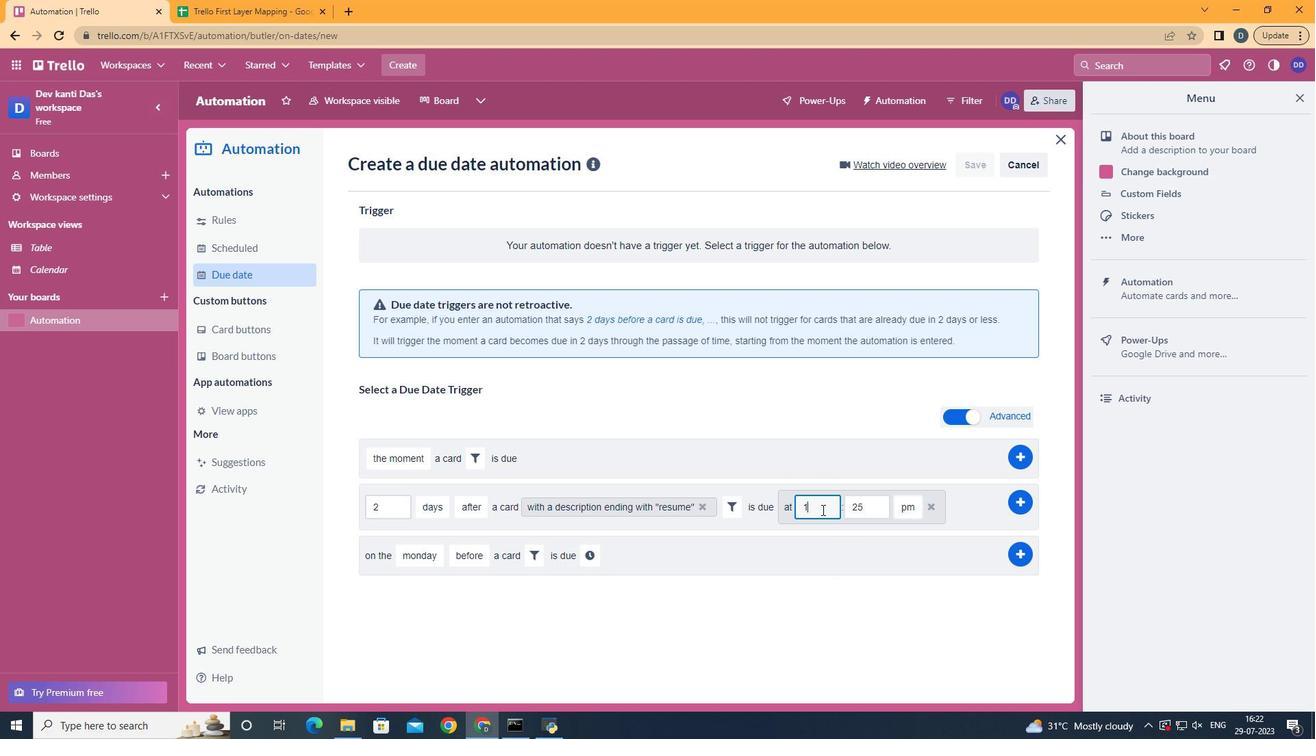 
Action: Mouse moved to (861, 507)
Screenshot: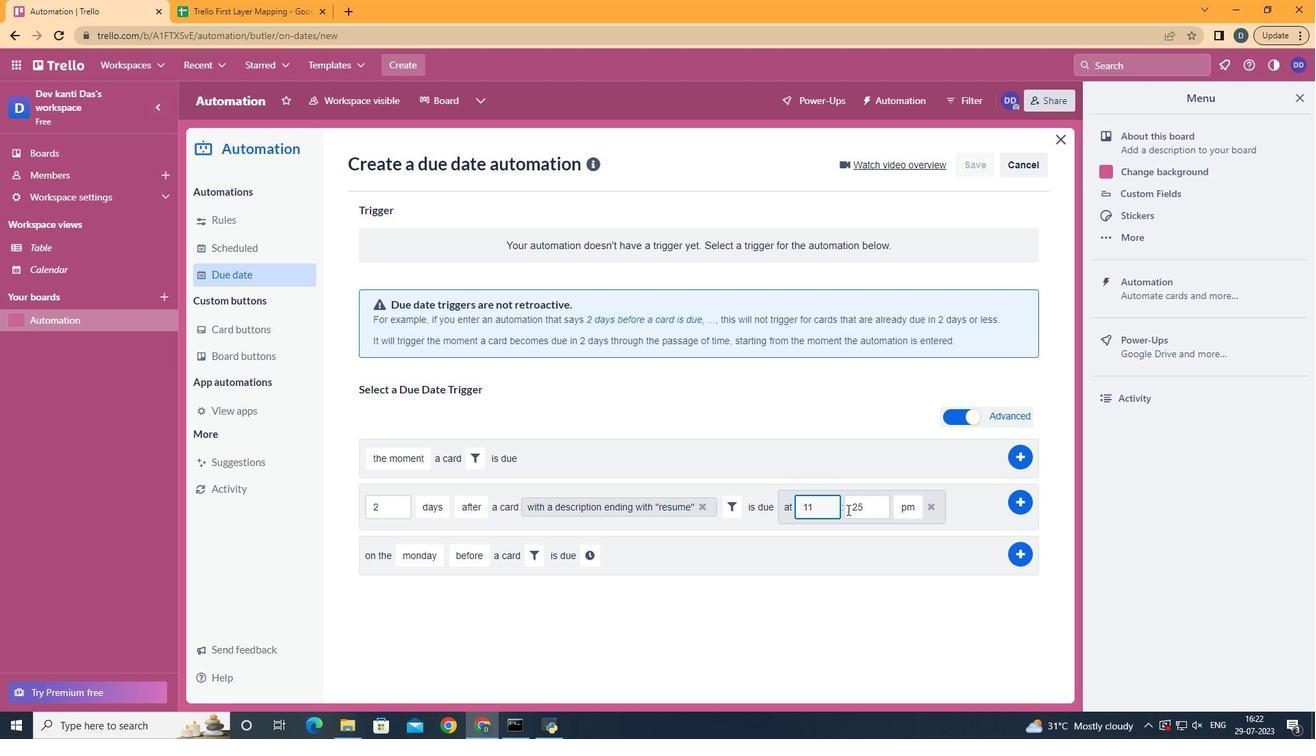 
Action: Mouse pressed left at (861, 507)
Screenshot: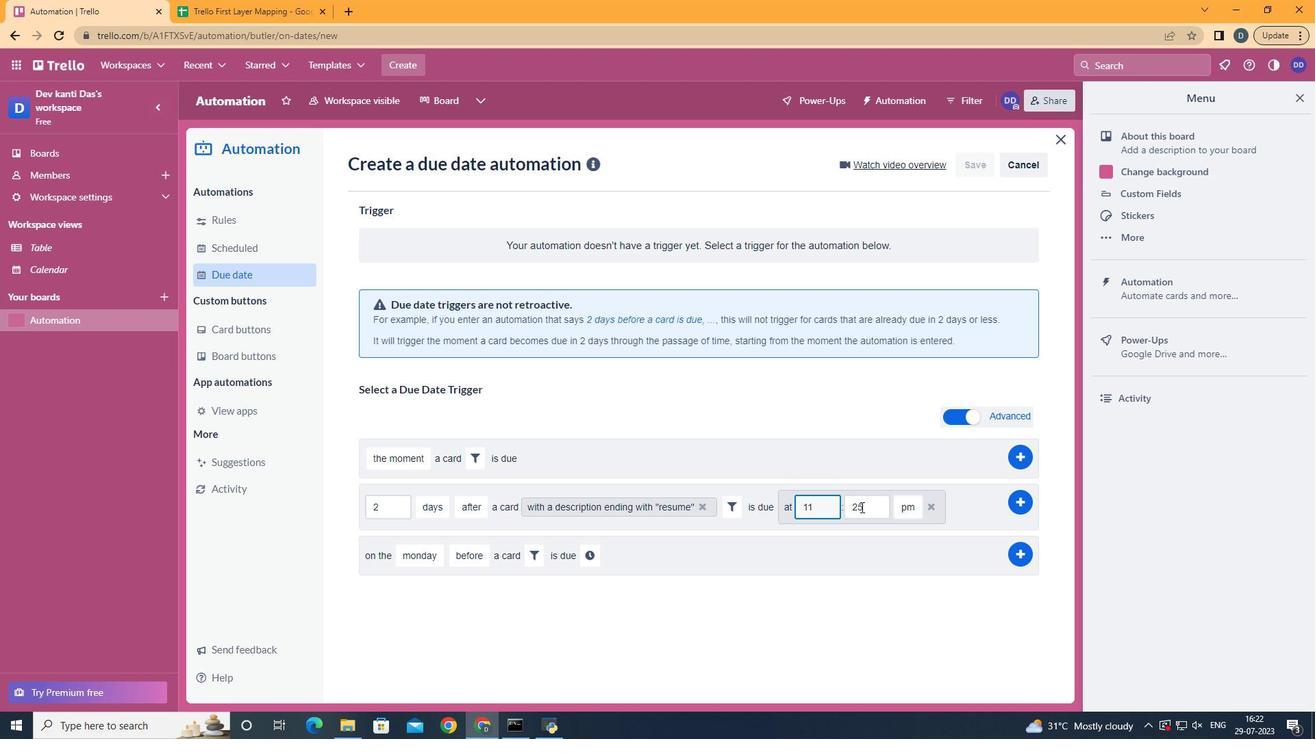 
Action: Mouse moved to (862, 507)
Screenshot: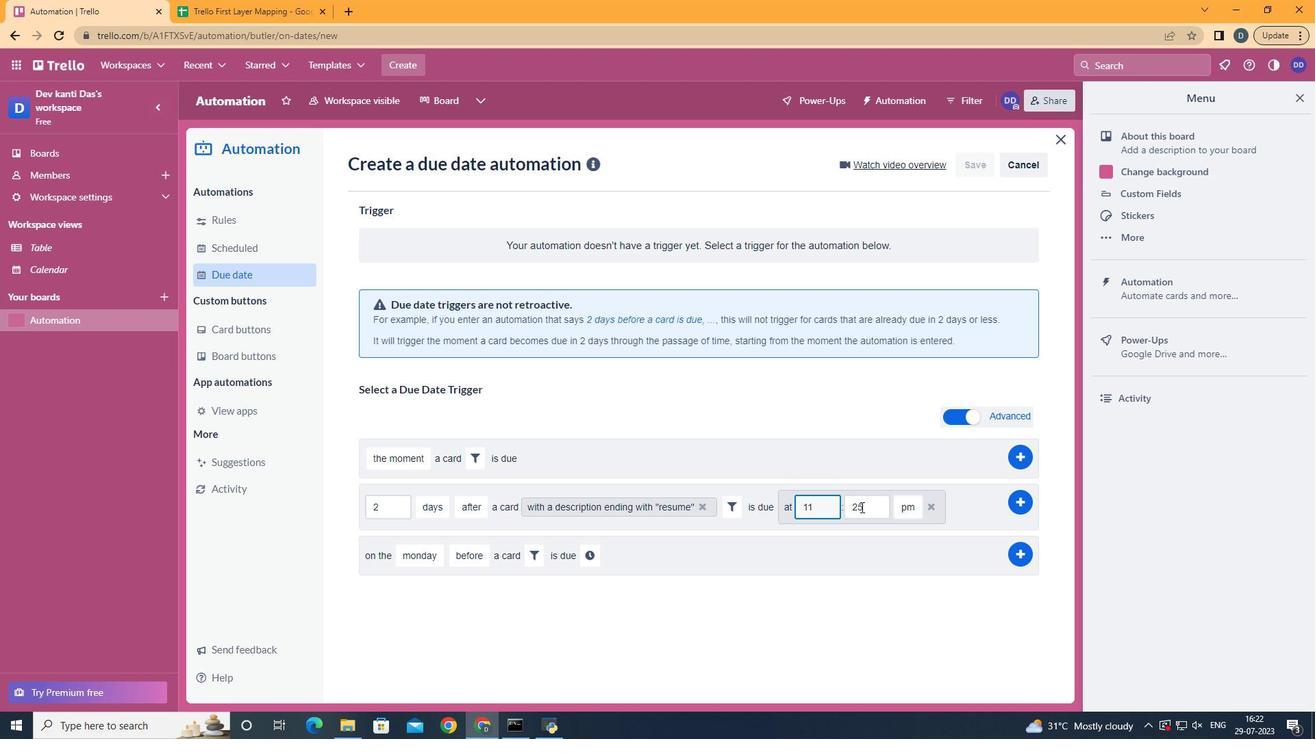 
Action: Key pressed <Key.backspace><Key.backspace>00
Screenshot: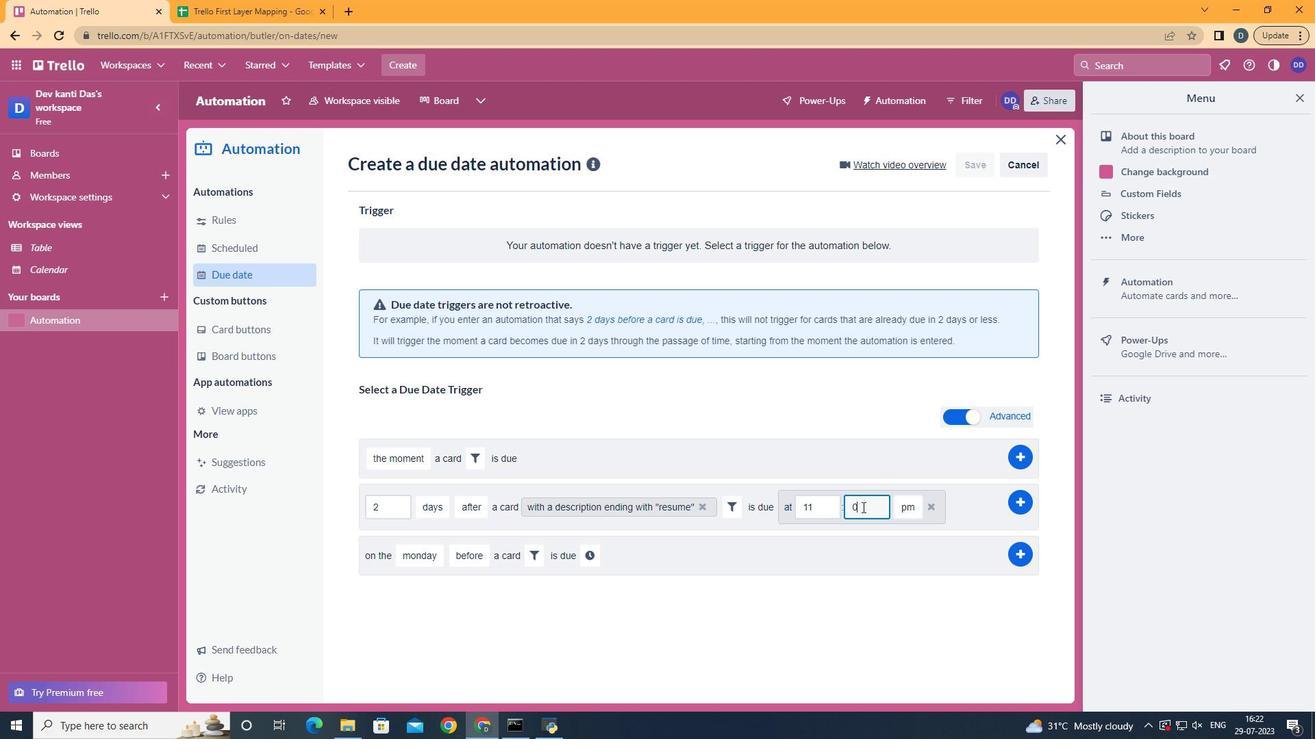 
Action: Mouse moved to (906, 537)
Screenshot: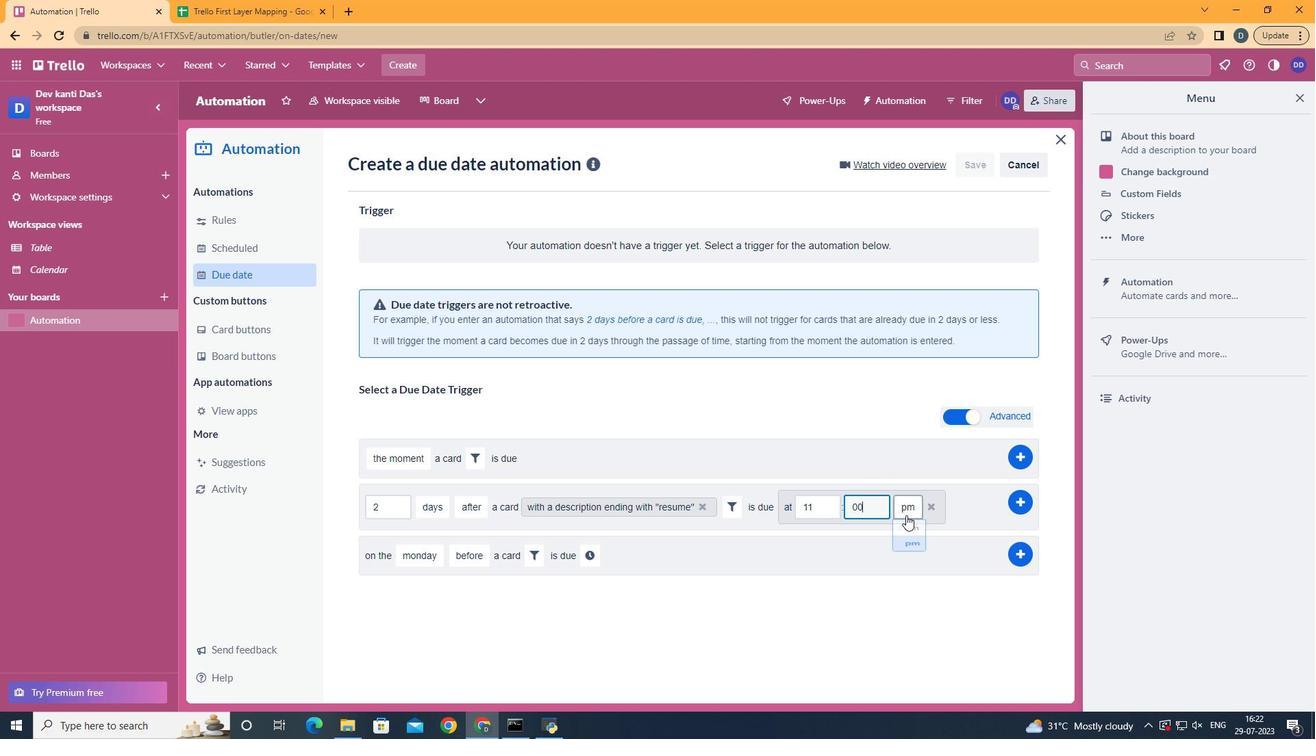 
Action: Mouse pressed left at (906, 537)
Screenshot: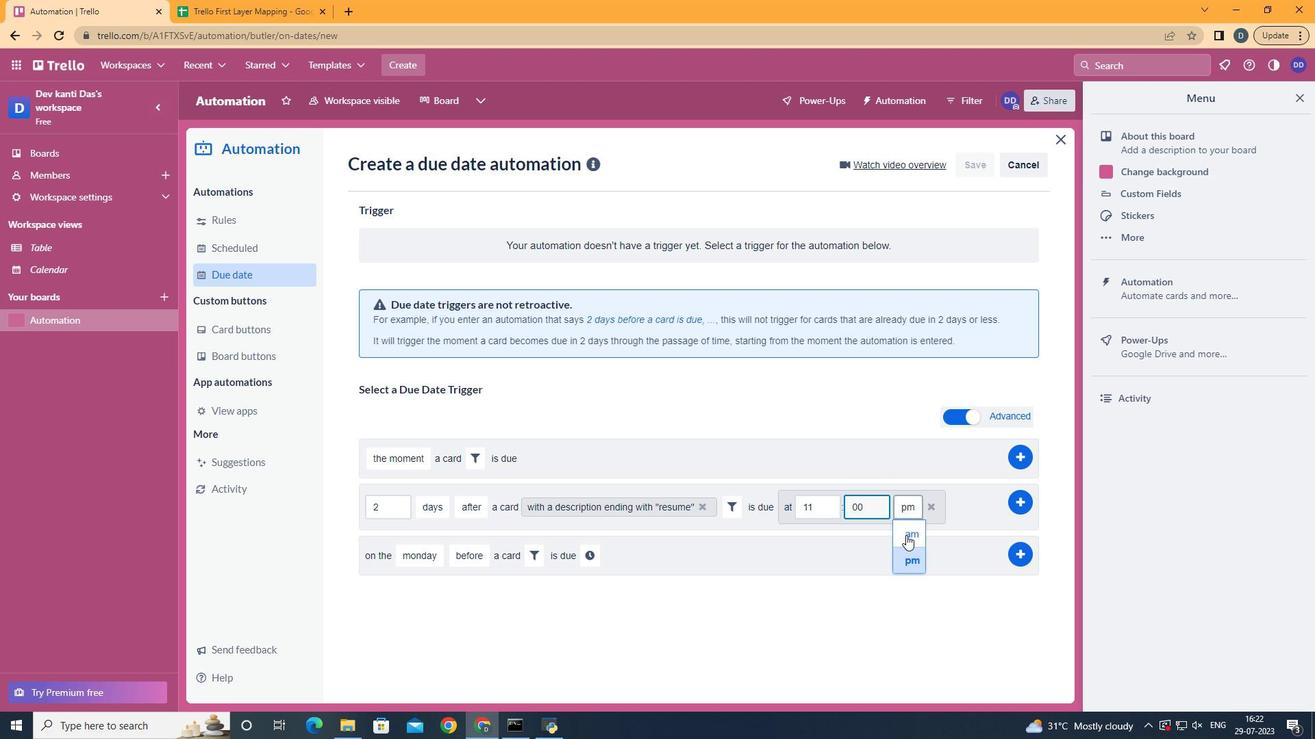 
